 Task: Open a blank sheet, save the file as Appleloge.doc Insert a picture of 'Apple logo'with name   Apple logo.png  Change shape height to 4.5 select the picture, apply border and shading with setting 3-D, style Three thick line, color Dark Blue and width 6 pt
Action: Key pressed ctrl+N
Screenshot: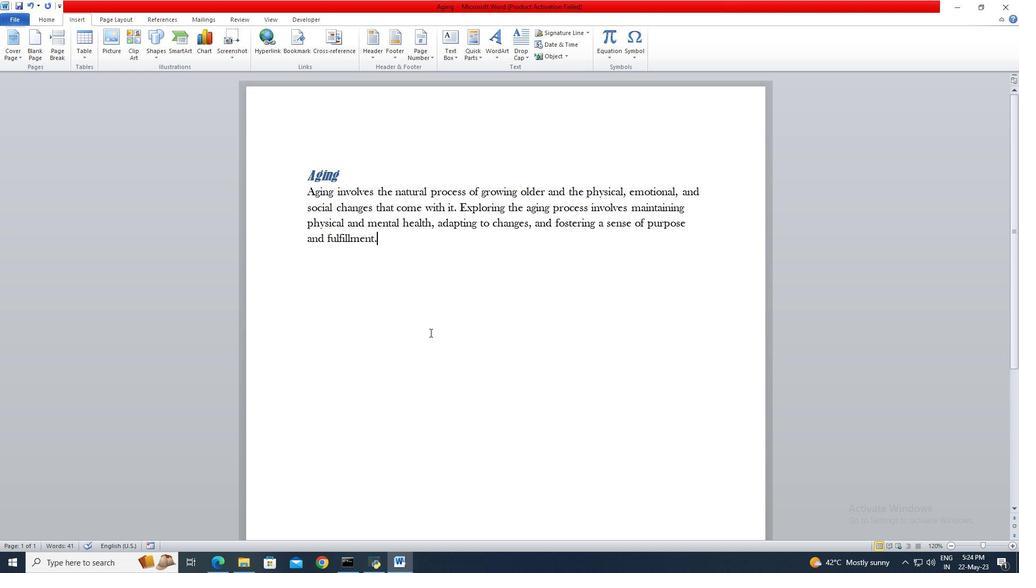 
Action: Mouse moved to (27, 19)
Screenshot: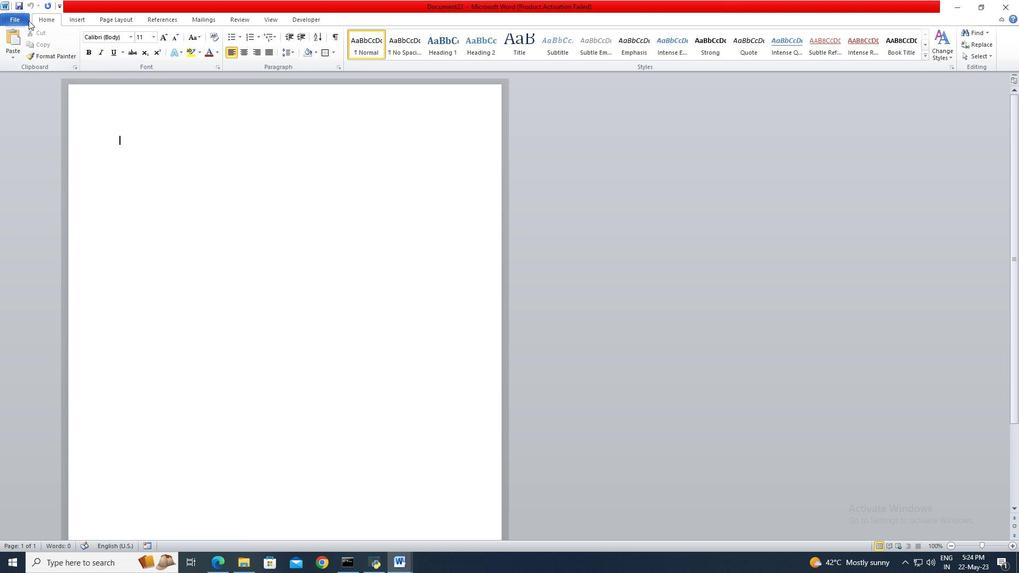 
Action: Mouse pressed left at (27, 19)
Screenshot: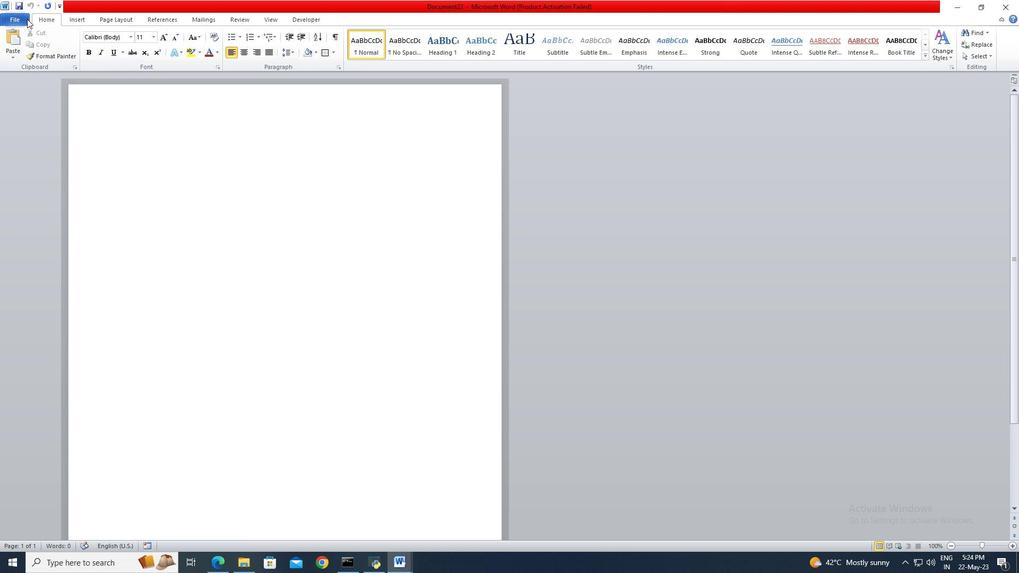 
Action: Mouse moved to (30, 50)
Screenshot: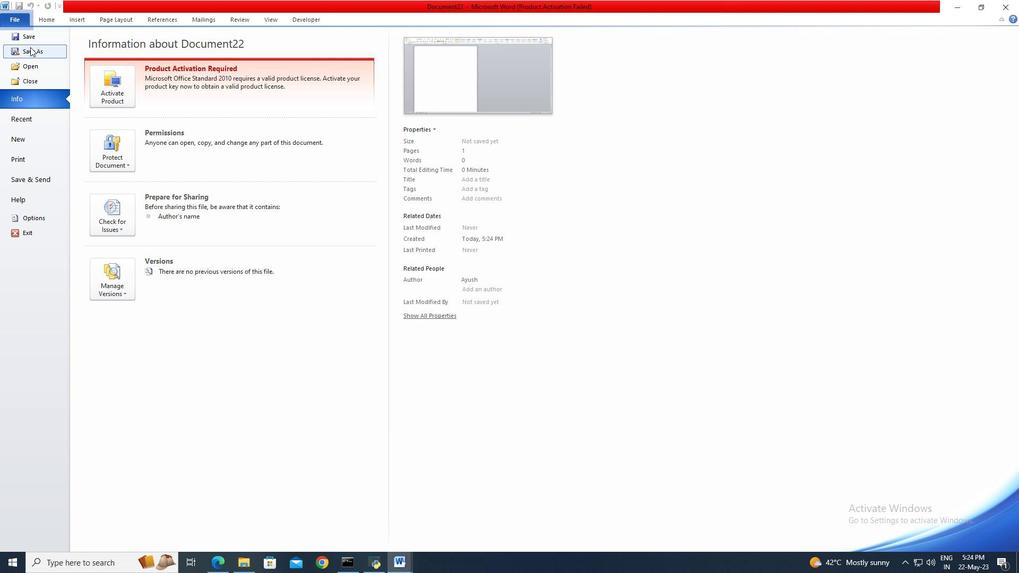 
Action: Mouse pressed left at (30, 50)
Screenshot: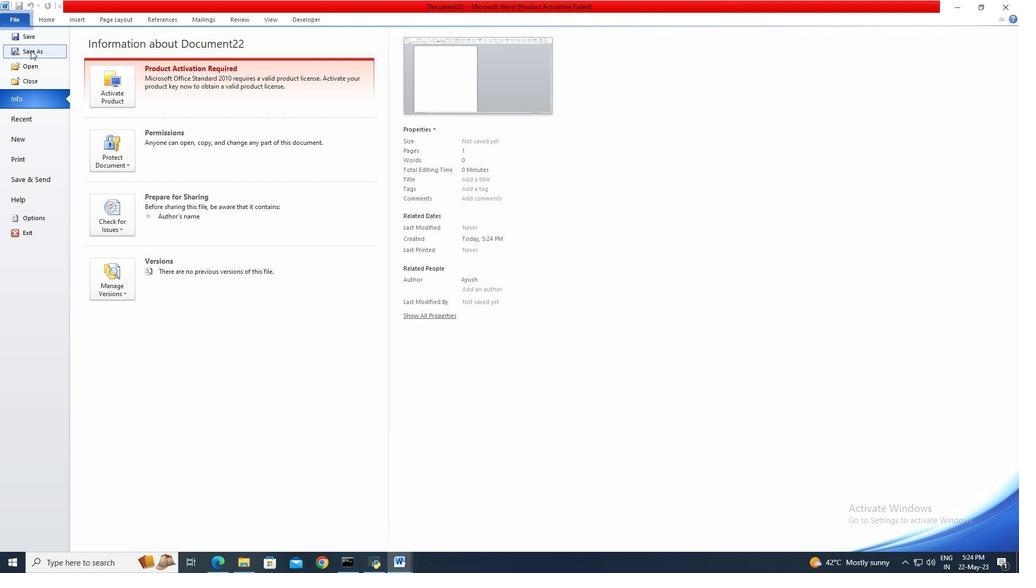 
Action: Key pressed <Key.shift_r>Appleloge
Screenshot: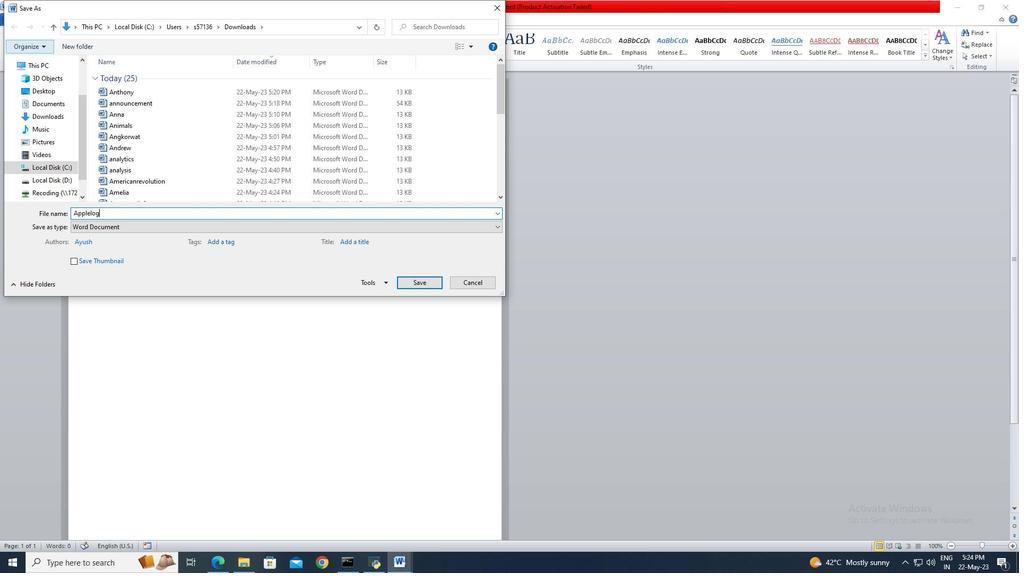 
Action: Mouse moved to (411, 288)
Screenshot: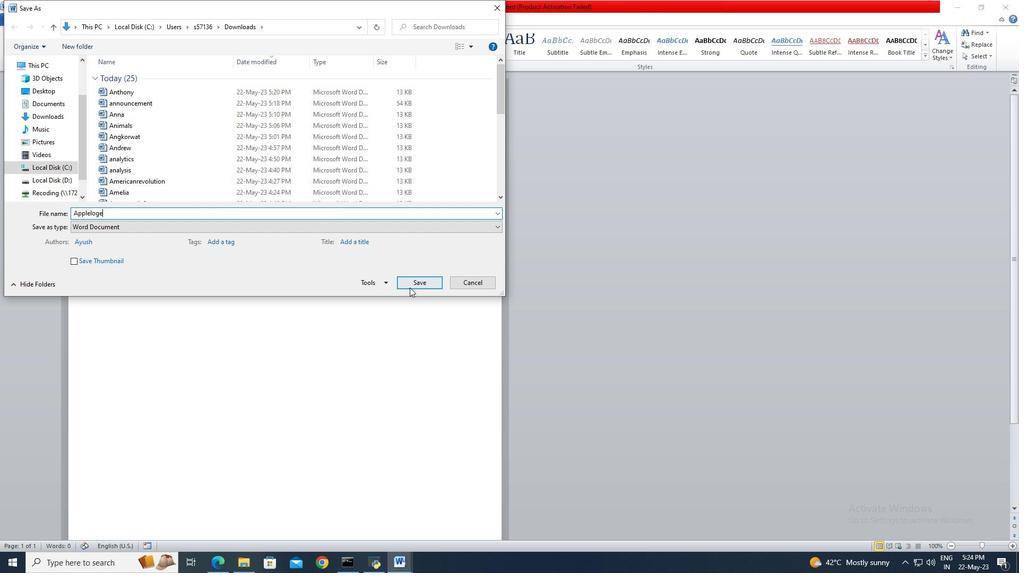 
Action: Mouse pressed left at (411, 288)
Screenshot: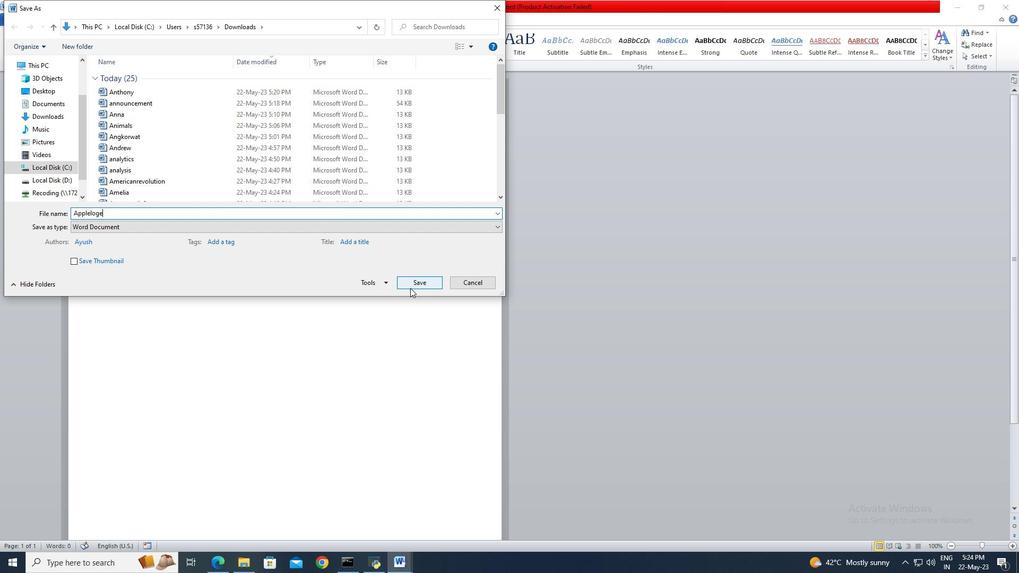 
Action: Mouse moved to (84, 22)
Screenshot: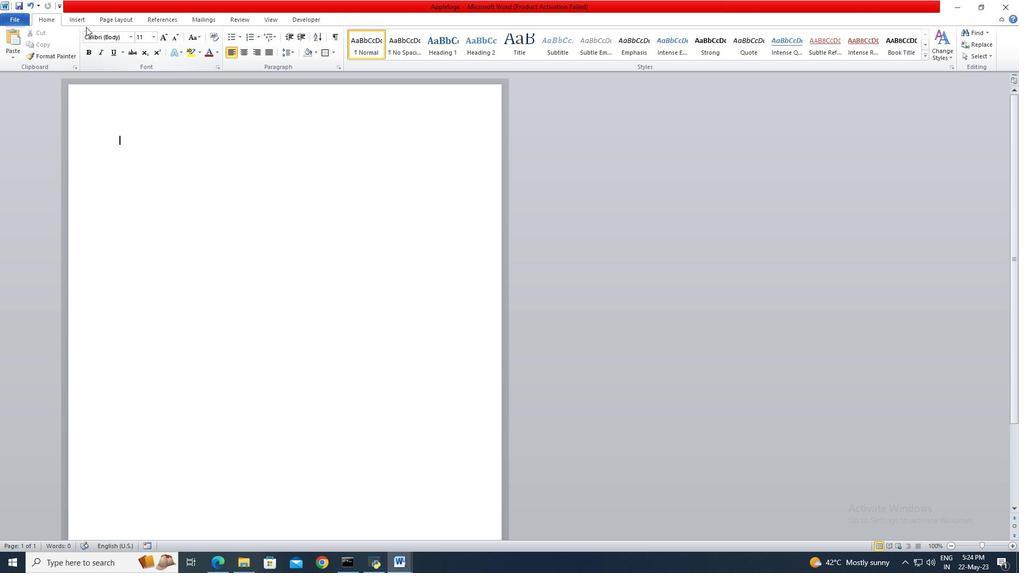
Action: Mouse pressed left at (84, 22)
Screenshot: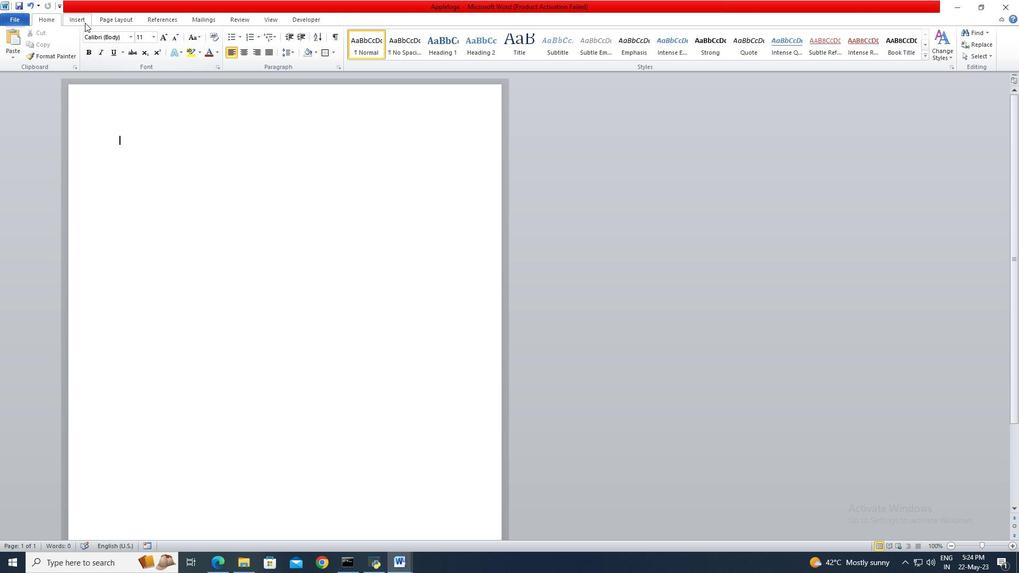 
Action: Mouse moved to (117, 50)
Screenshot: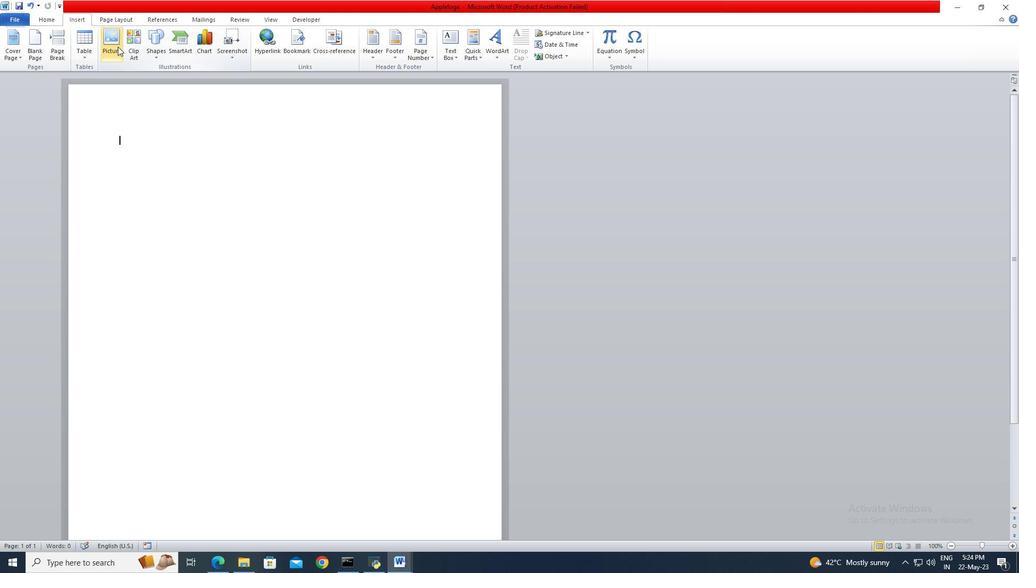 
Action: Mouse pressed left at (117, 50)
Screenshot: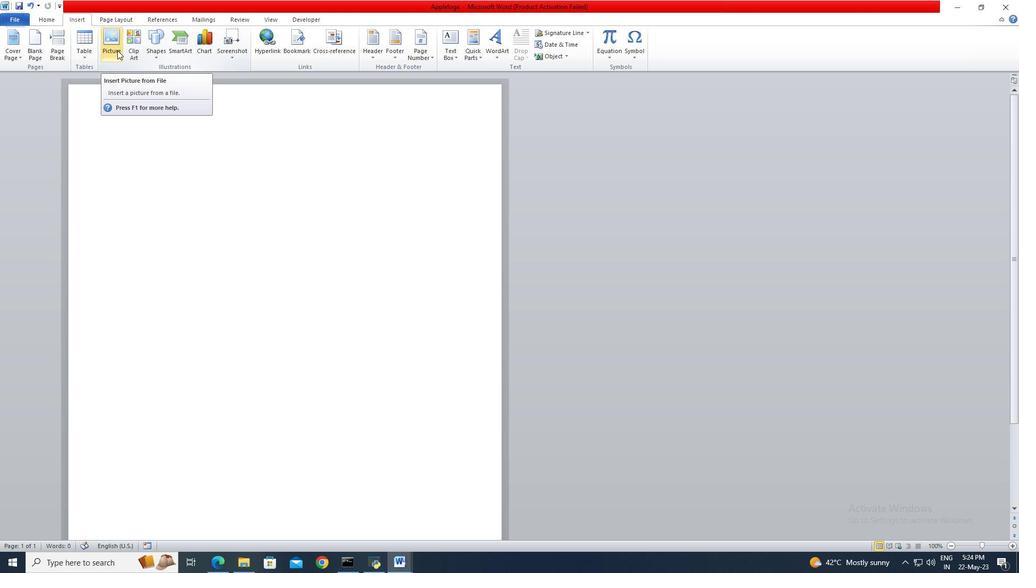 
Action: Mouse moved to (120, 90)
Screenshot: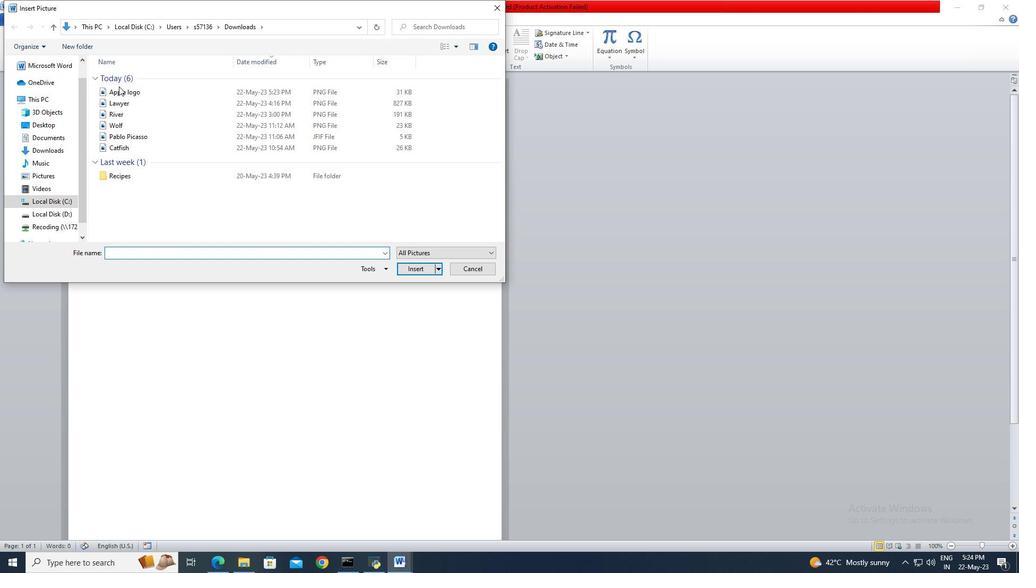 
Action: Mouse pressed left at (120, 90)
Screenshot: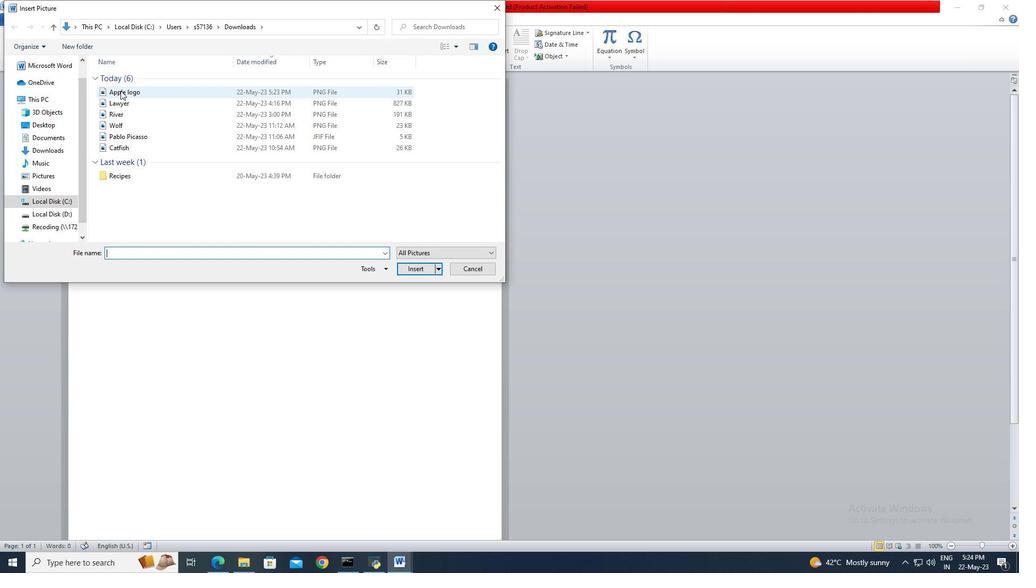 
Action: Mouse moved to (414, 274)
Screenshot: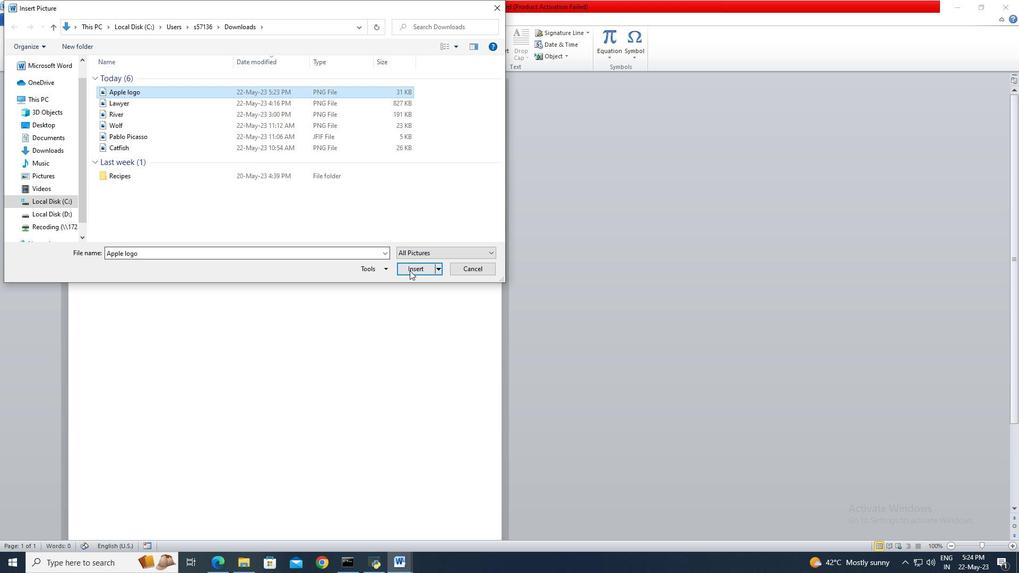 
Action: Mouse pressed left at (414, 274)
Screenshot: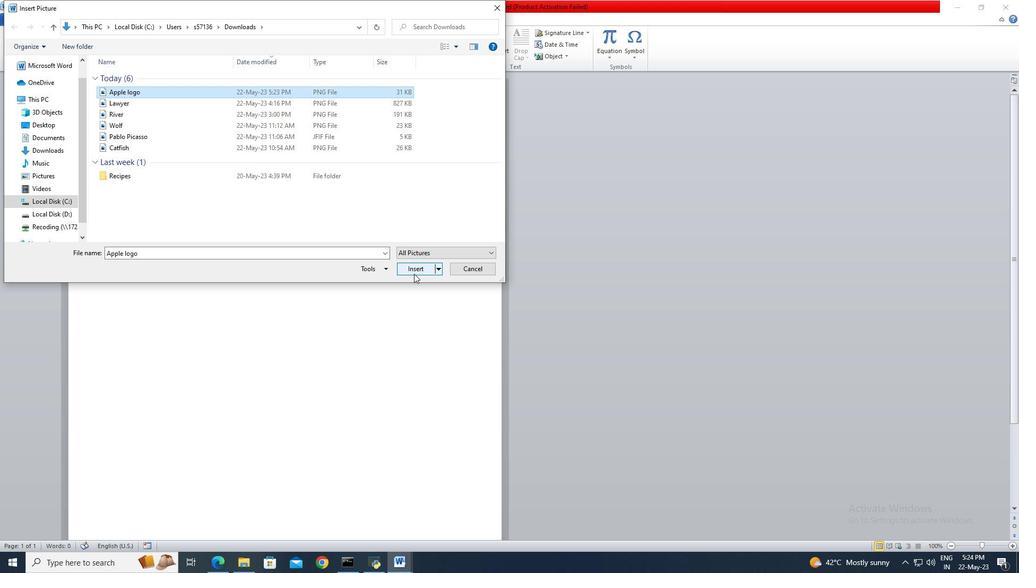
Action: Mouse moved to (990, 37)
Screenshot: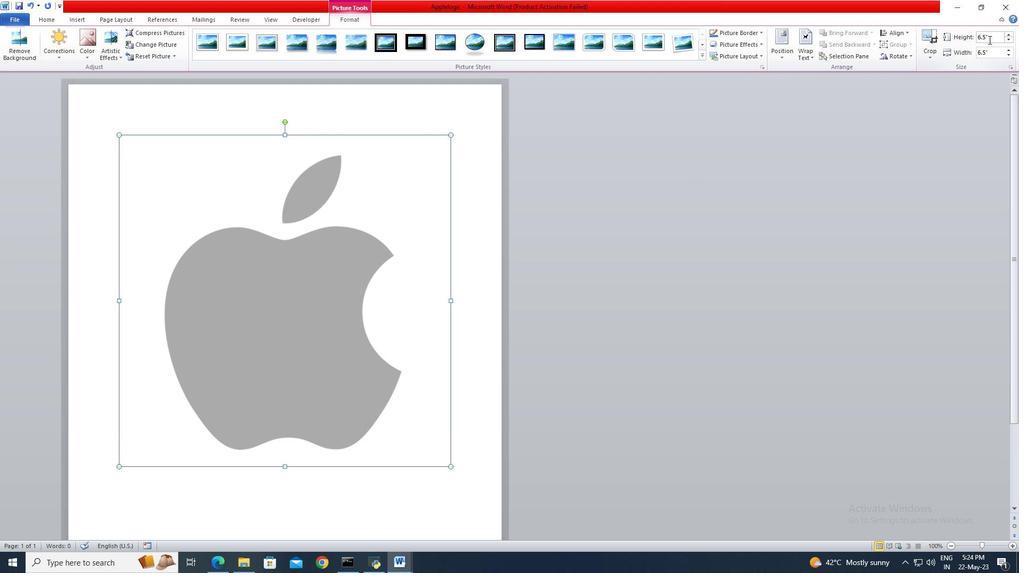
Action: Mouse pressed left at (990, 37)
Screenshot: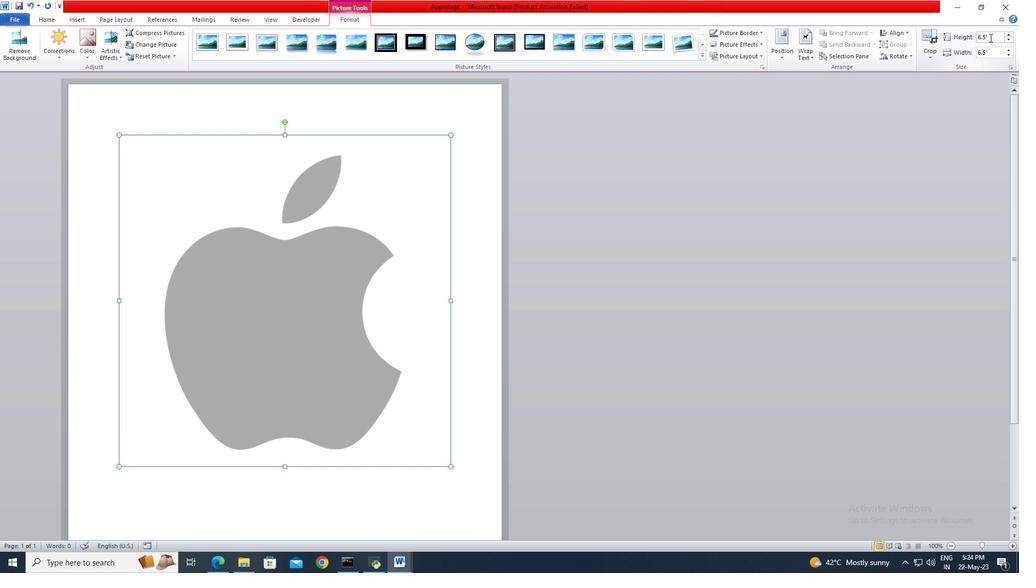 
Action: Key pressed 4.5<Key.enter>
Screenshot: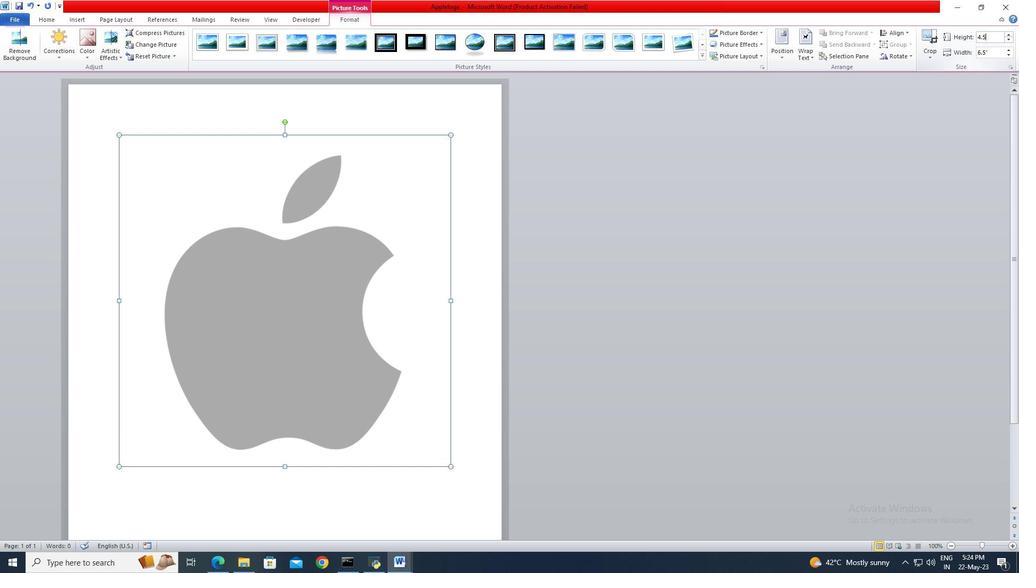 
Action: Mouse moved to (294, 179)
Screenshot: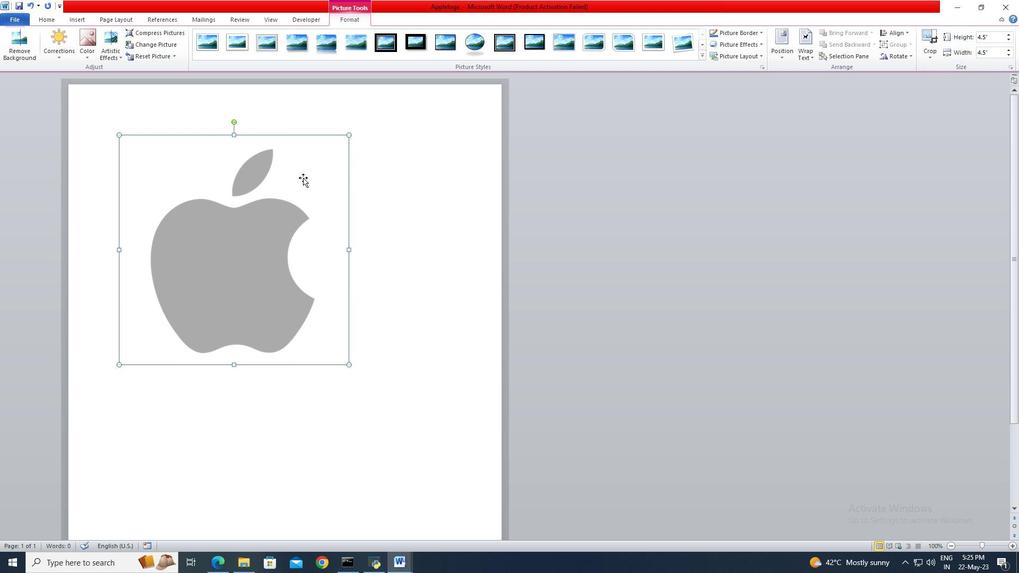 
Action: Mouse pressed left at (294, 179)
Screenshot: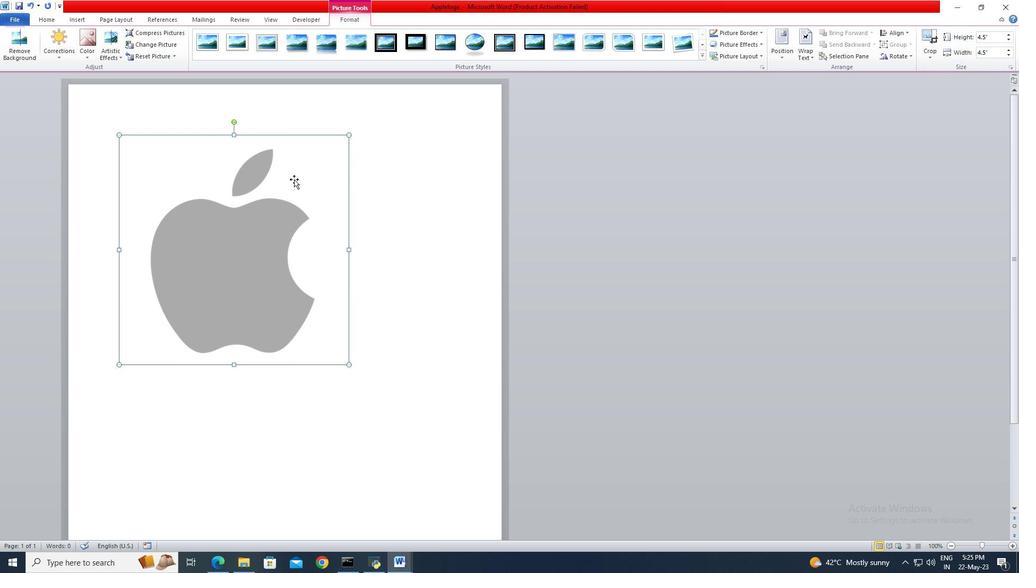 
Action: Mouse moved to (54, 22)
Screenshot: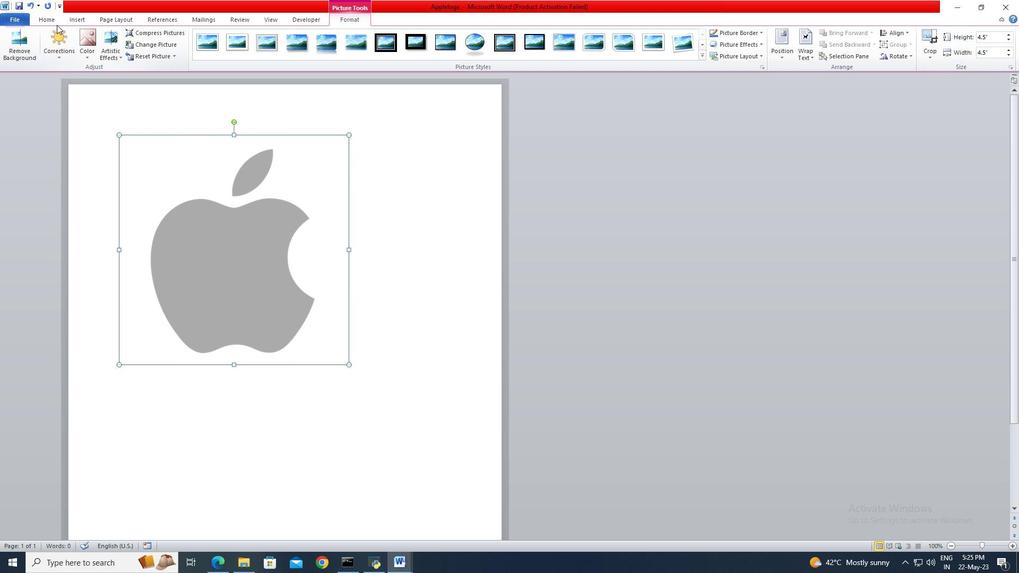
Action: Mouse pressed left at (54, 22)
Screenshot: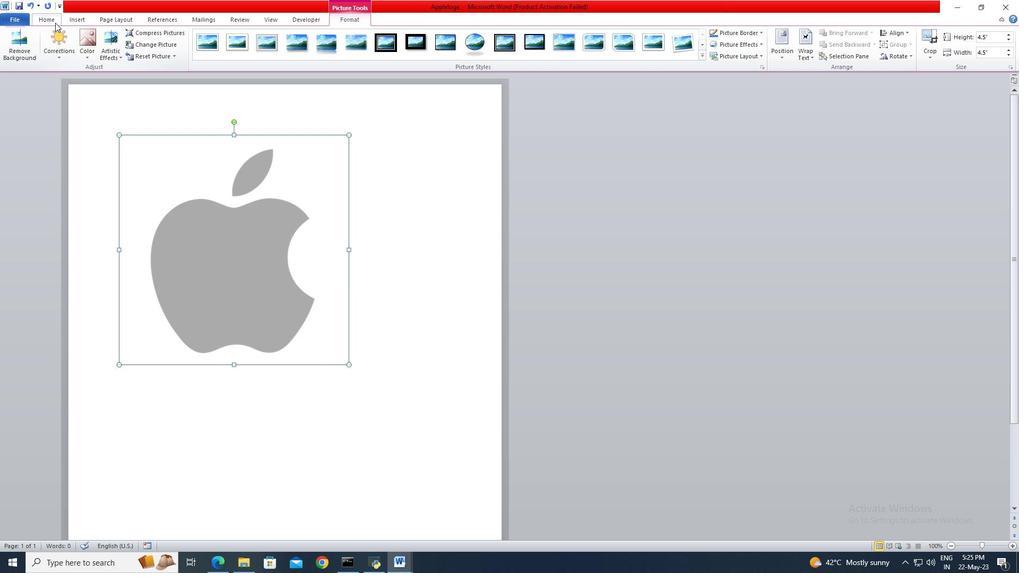
Action: Mouse moved to (333, 51)
Screenshot: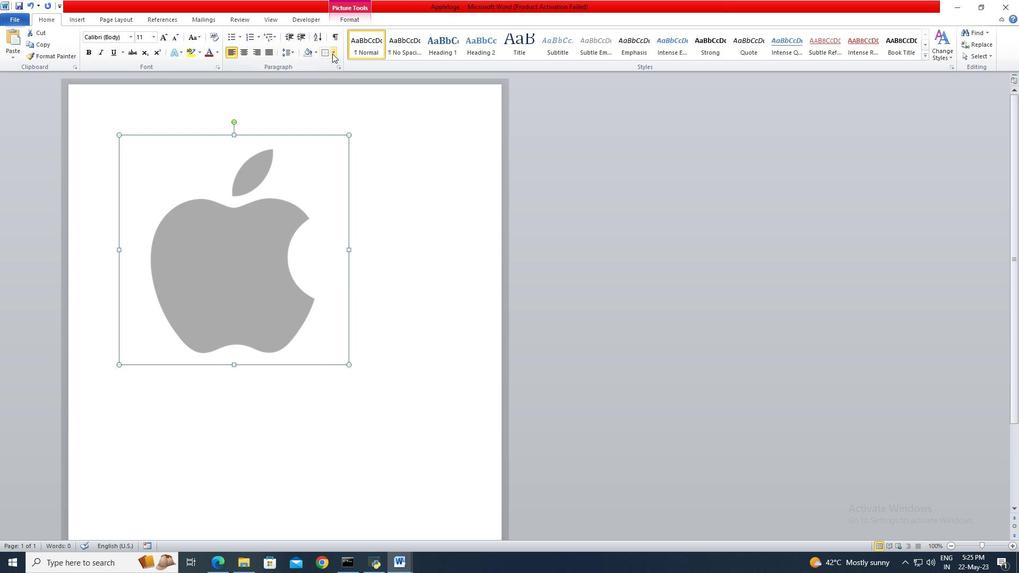
Action: Mouse pressed left at (333, 51)
Screenshot: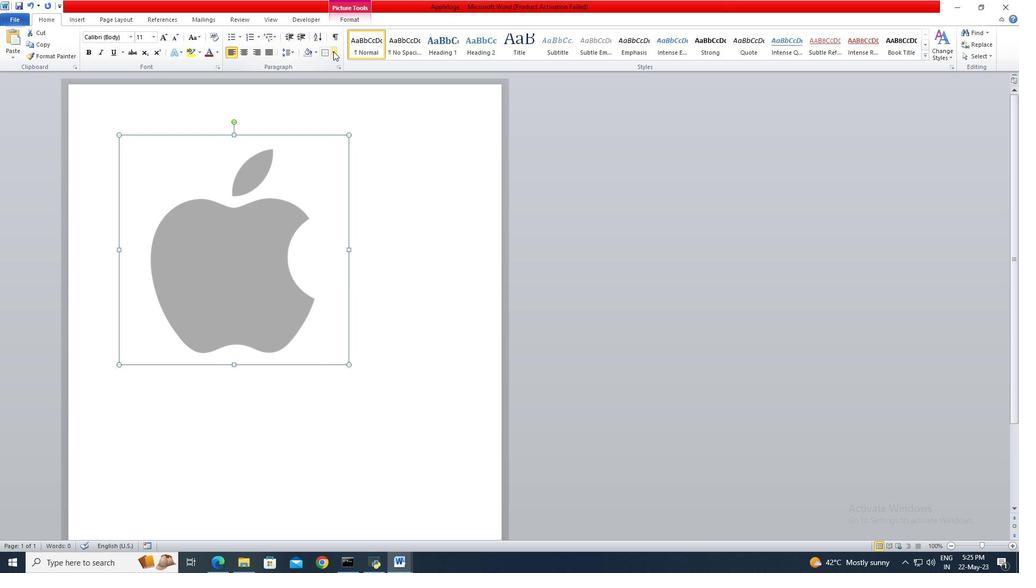 
Action: Mouse moved to (360, 243)
Screenshot: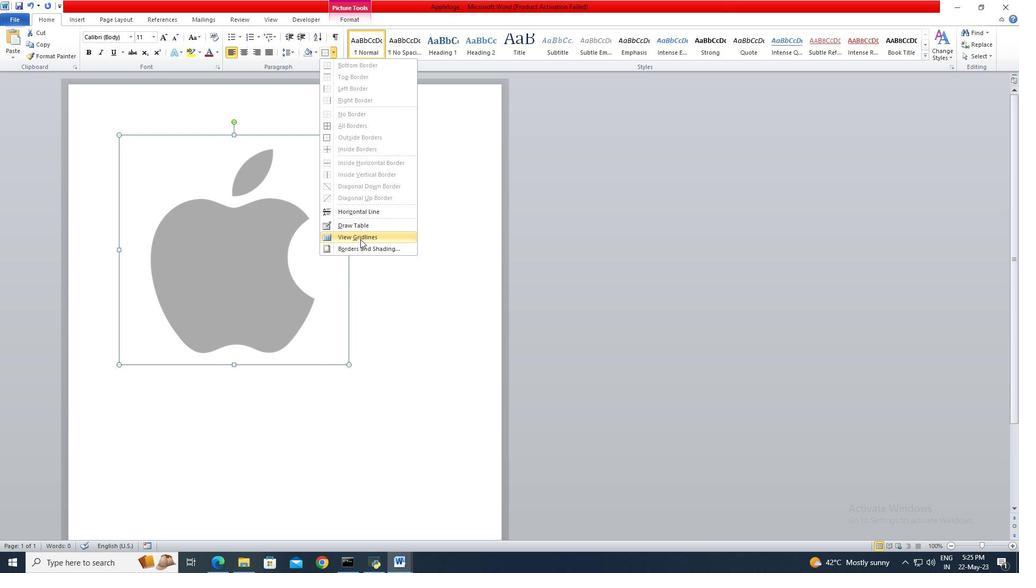 
Action: Mouse pressed left at (360, 243)
Screenshot: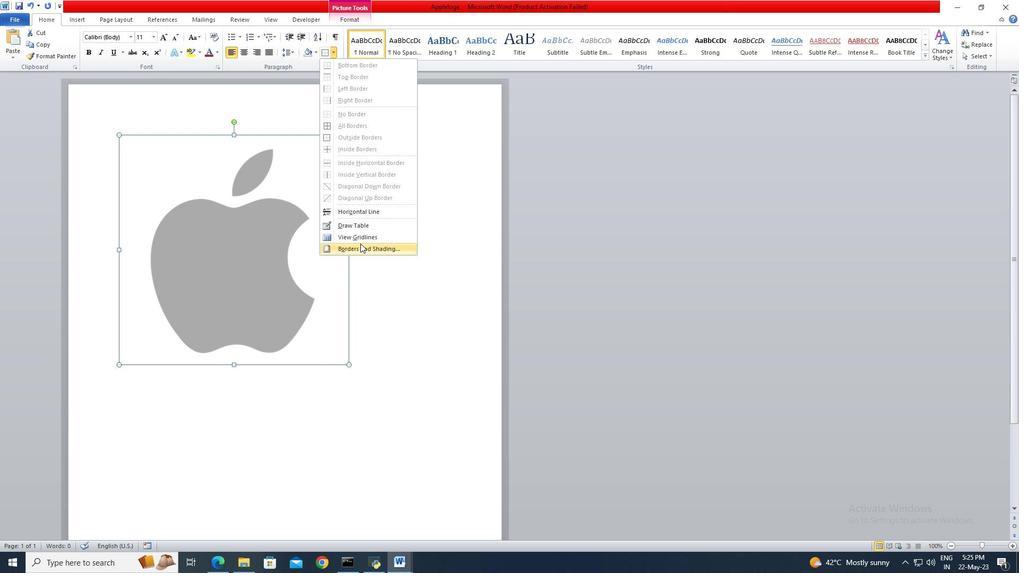 
Action: Mouse moved to (386, 286)
Screenshot: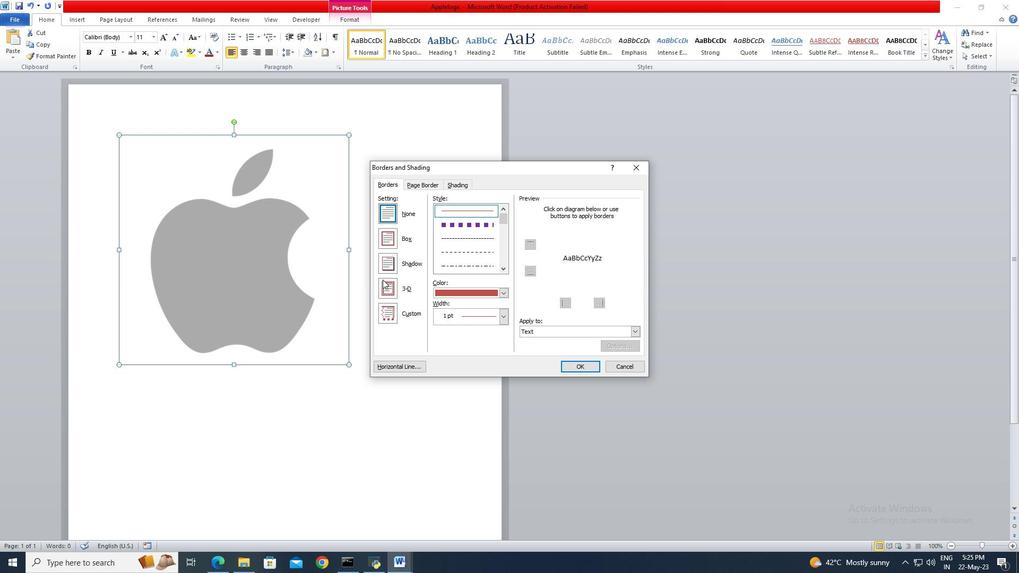 
Action: Mouse pressed left at (386, 286)
Screenshot: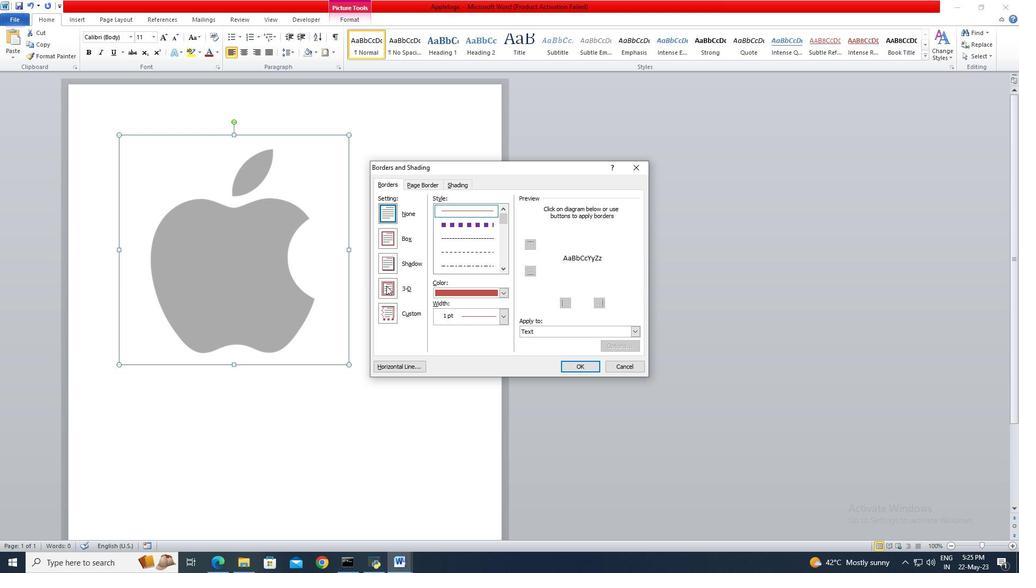 
Action: Mouse moved to (502, 269)
Screenshot: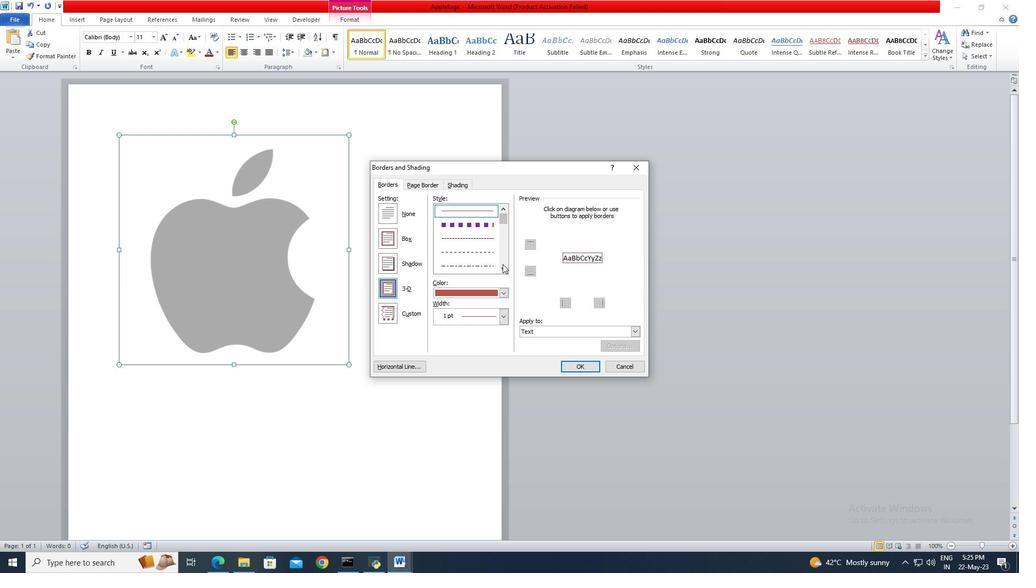 
Action: Mouse pressed left at (502, 269)
Screenshot: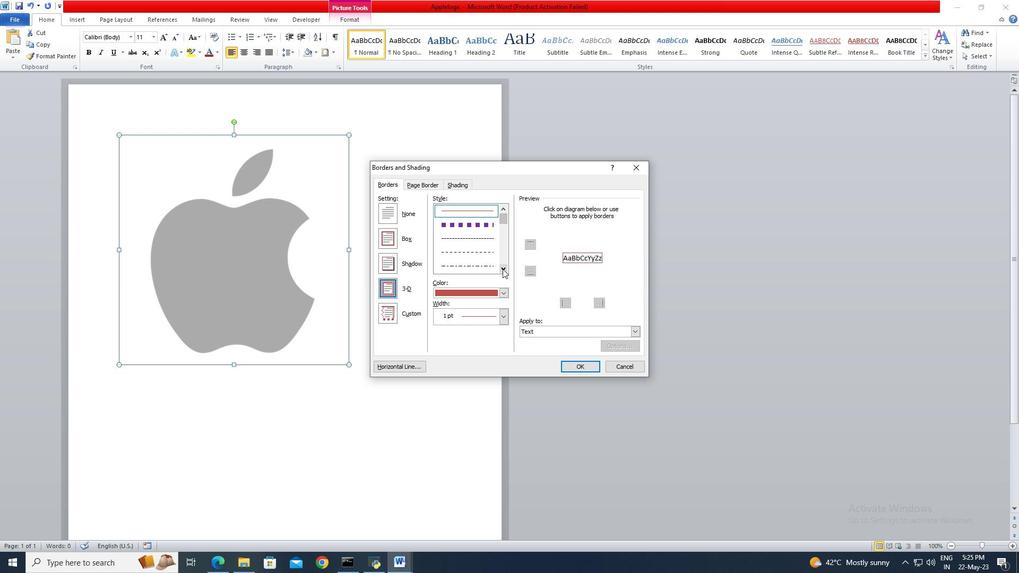 
Action: Mouse pressed left at (502, 269)
Screenshot: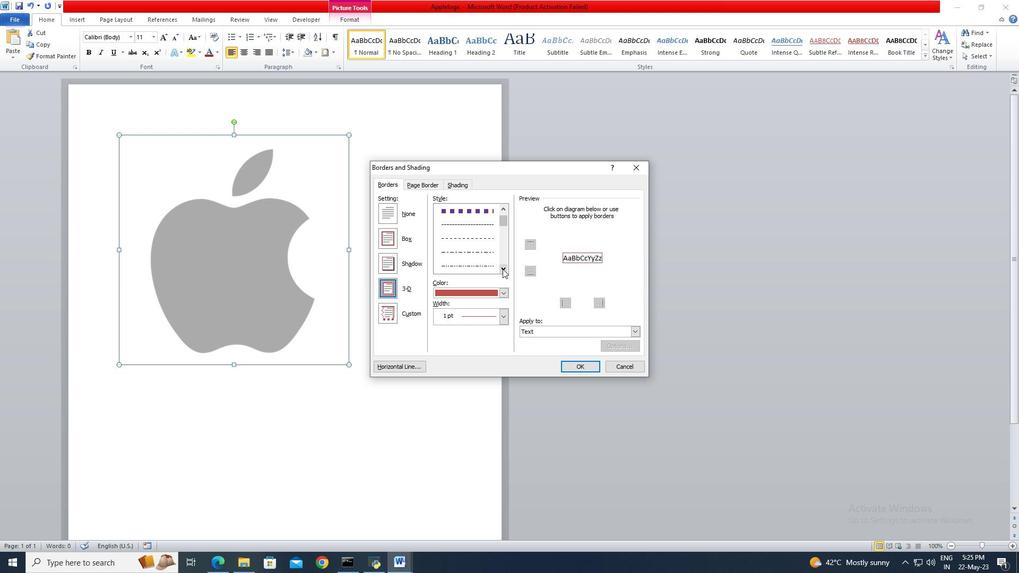 
Action: Mouse pressed left at (502, 269)
Screenshot: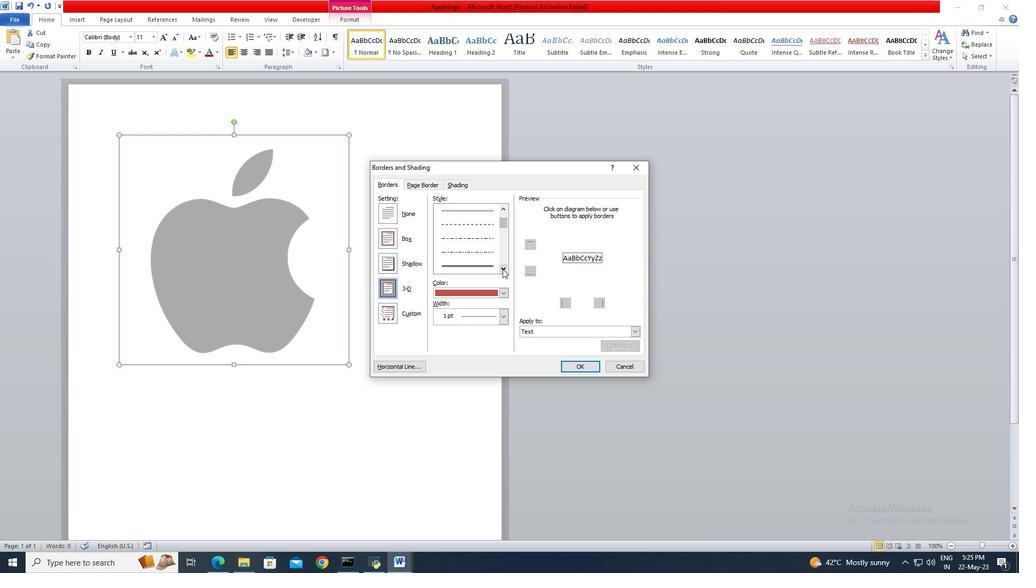 
Action: Mouse pressed left at (502, 269)
Screenshot: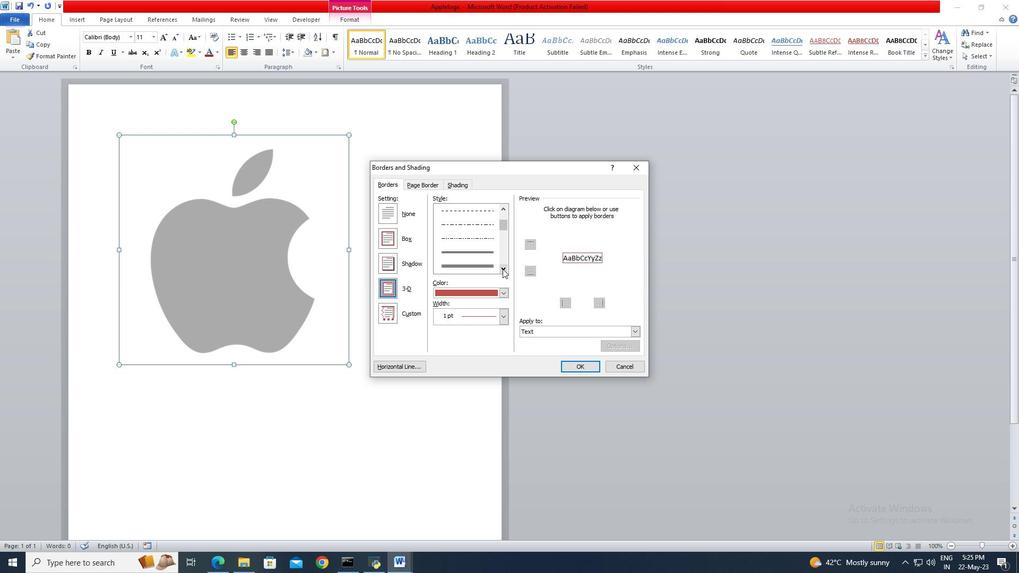 
Action: Mouse pressed left at (502, 269)
Screenshot: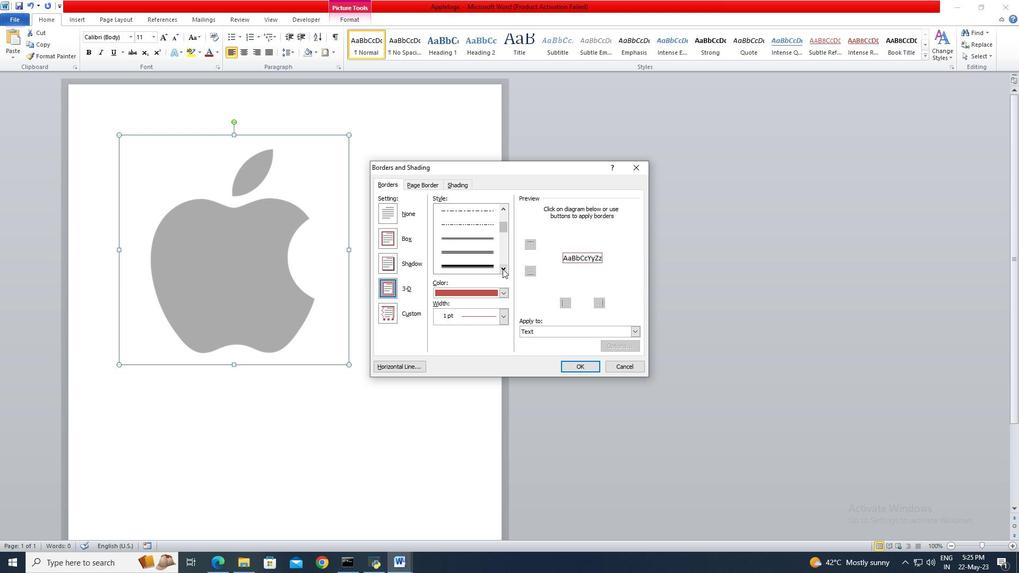 
Action: Mouse pressed left at (502, 269)
Screenshot: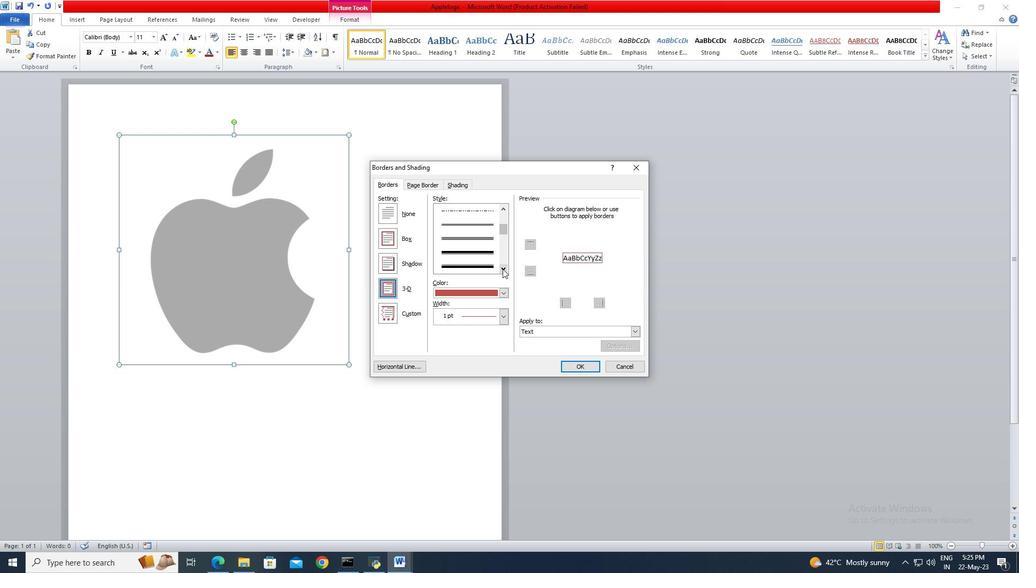 
Action: Mouse pressed left at (502, 269)
Screenshot: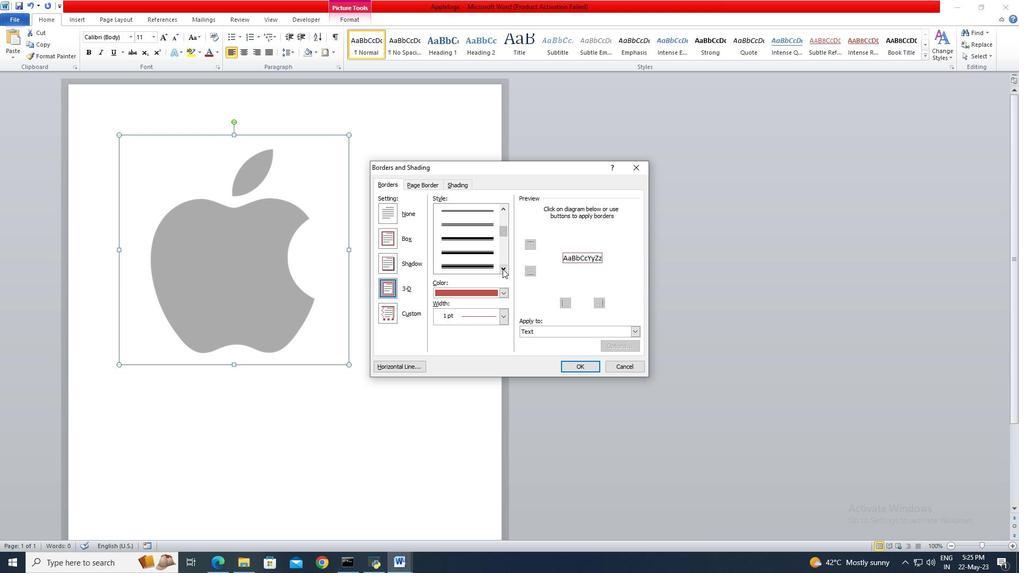 
Action: Mouse pressed left at (502, 269)
Screenshot: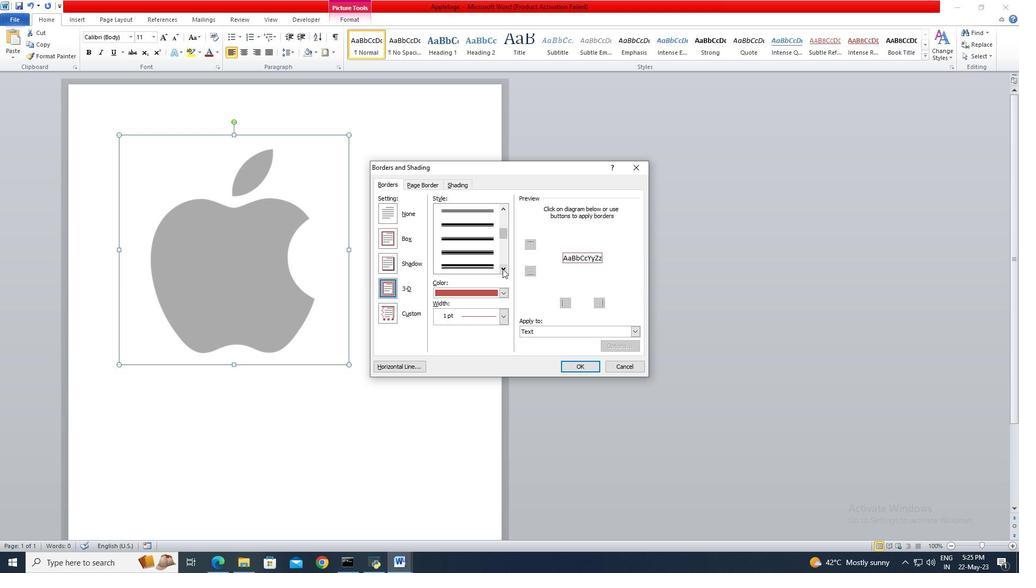 
Action: Mouse pressed left at (502, 269)
Screenshot: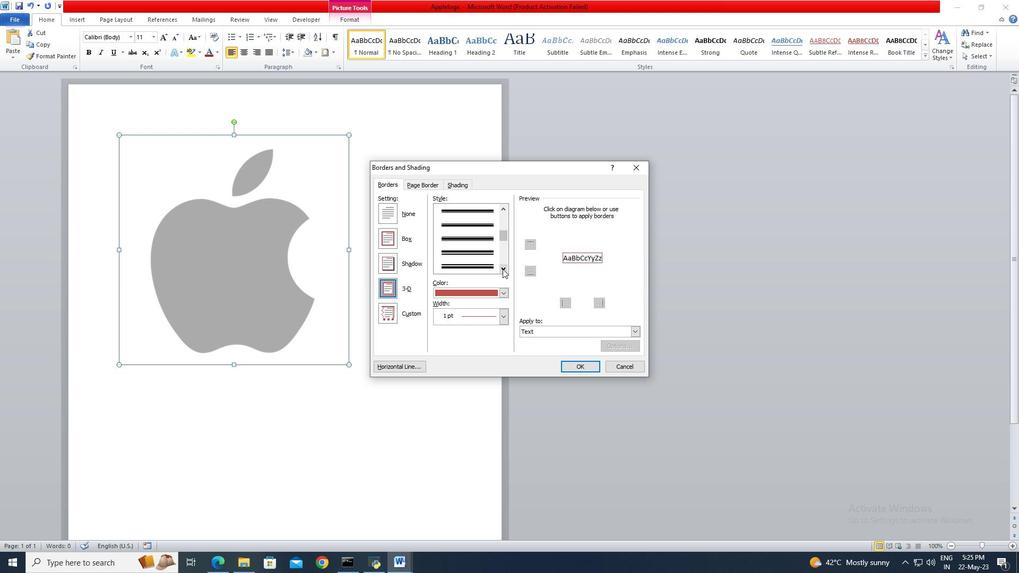 
Action: Mouse pressed left at (502, 269)
Screenshot: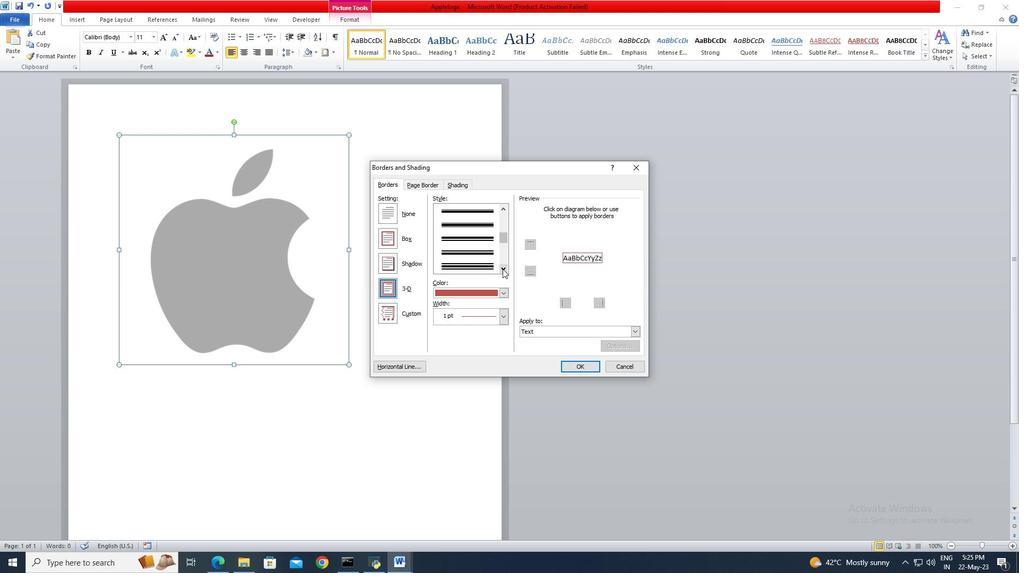 
Action: Mouse moved to (479, 252)
Screenshot: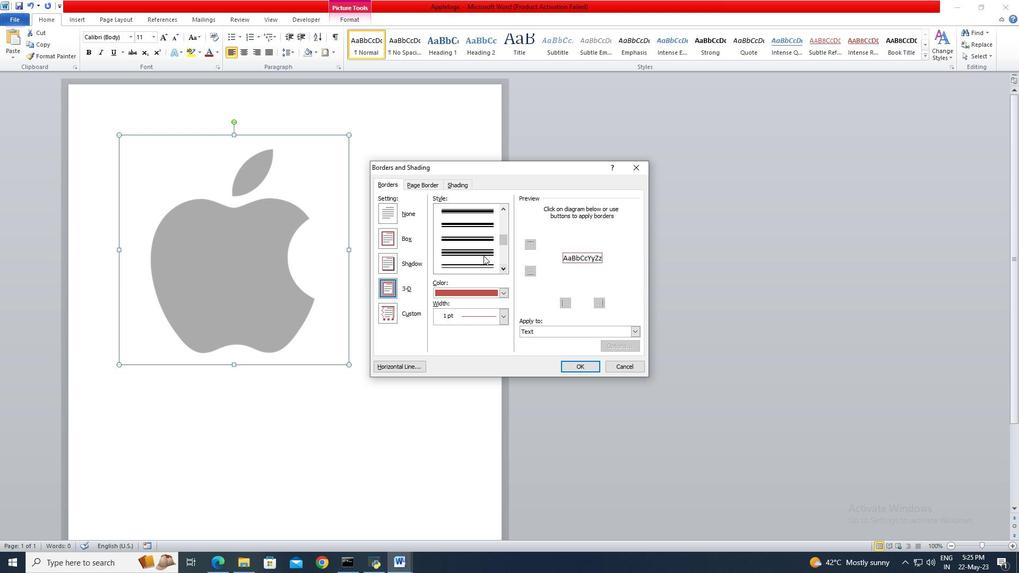 
Action: Mouse pressed left at (479, 252)
Screenshot: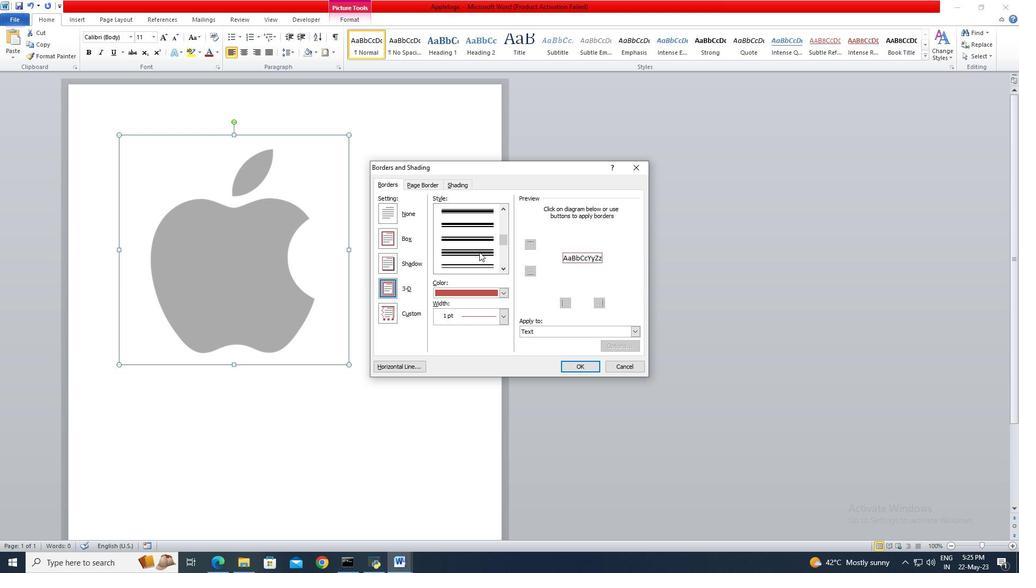 
Action: Mouse moved to (505, 292)
Screenshot: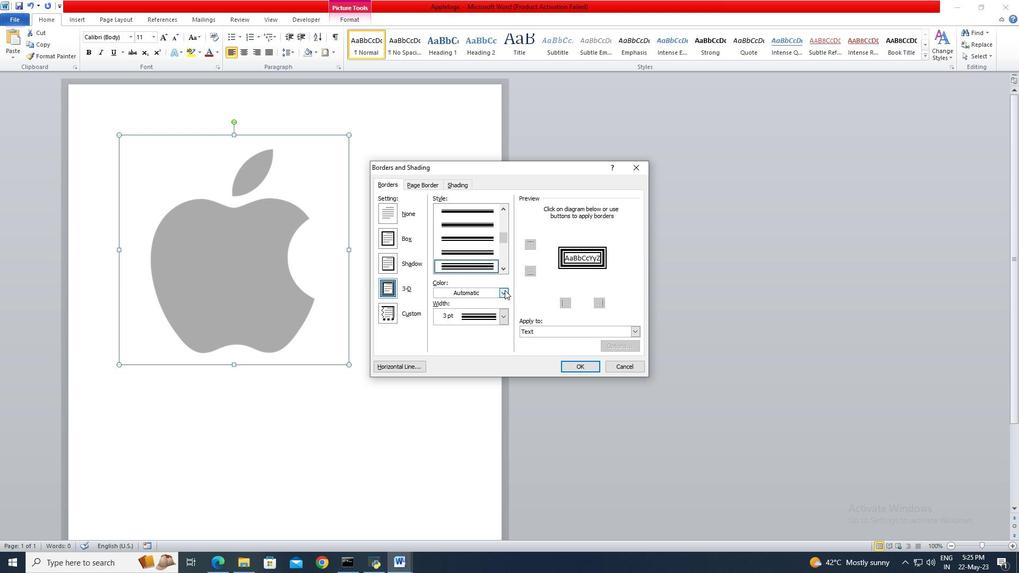 
Action: Mouse pressed left at (505, 292)
Screenshot: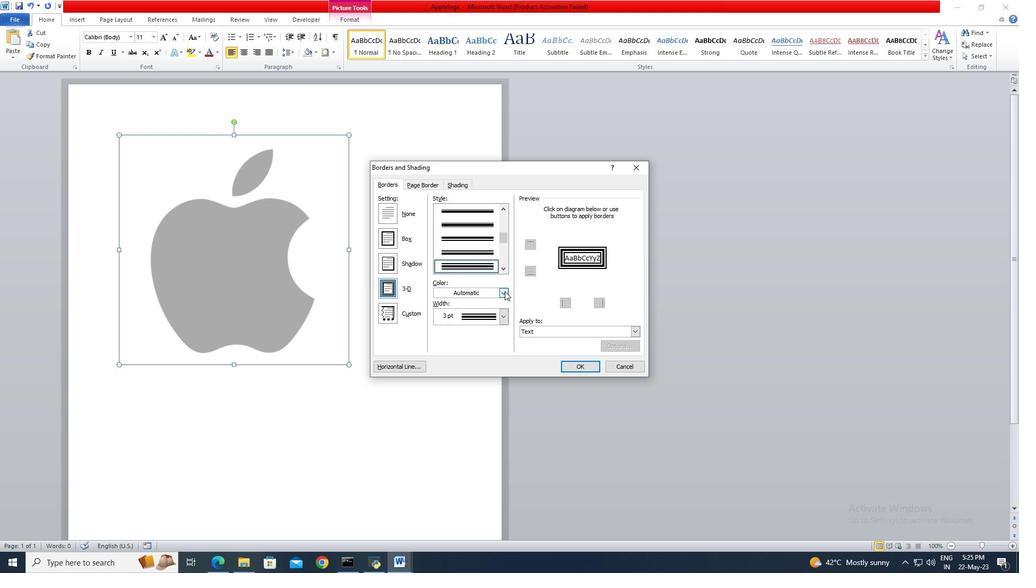 
Action: Mouse moved to (467, 353)
Screenshot: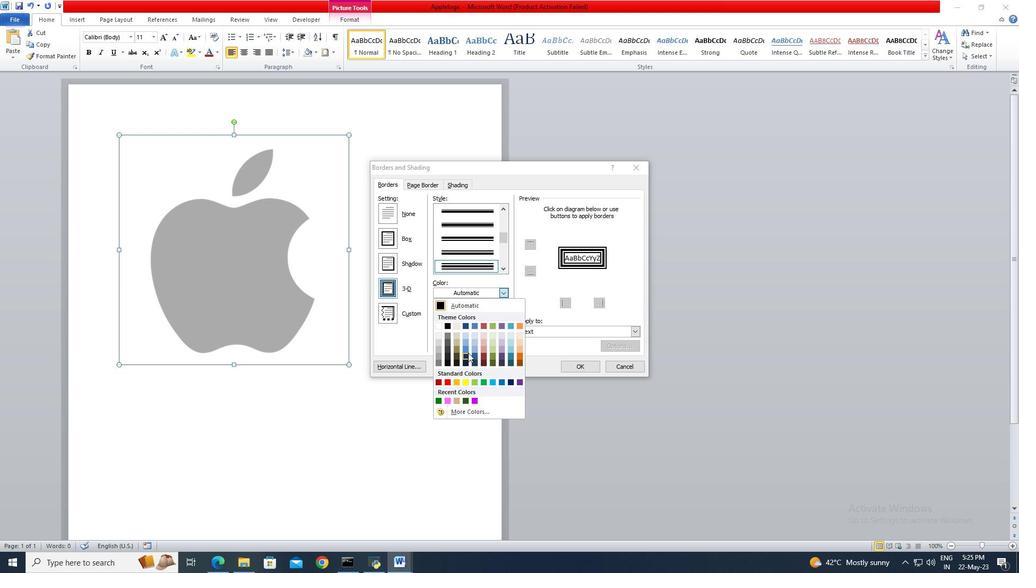 
Action: Mouse pressed left at (467, 353)
Screenshot: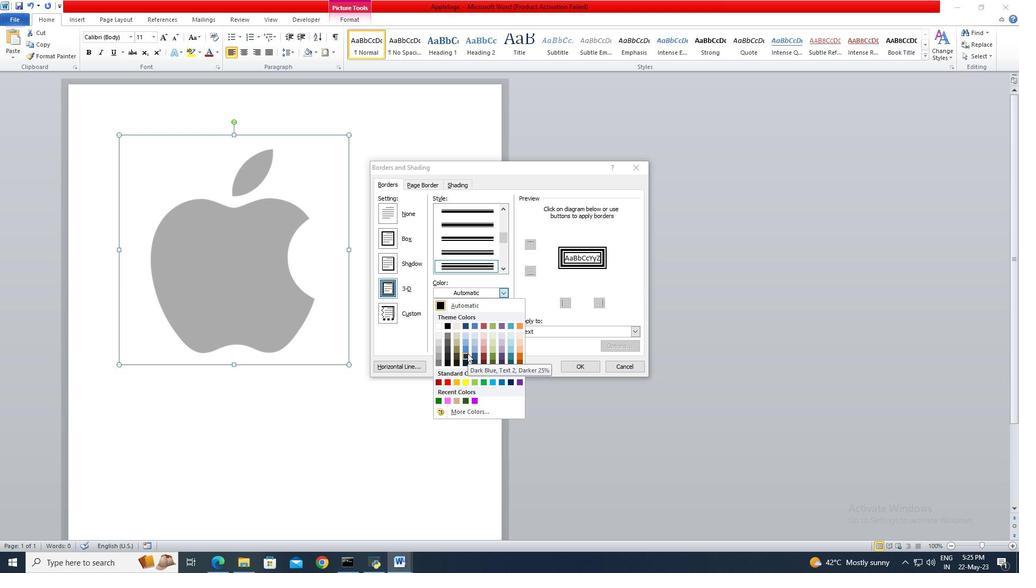 
Action: Mouse moved to (501, 317)
Screenshot: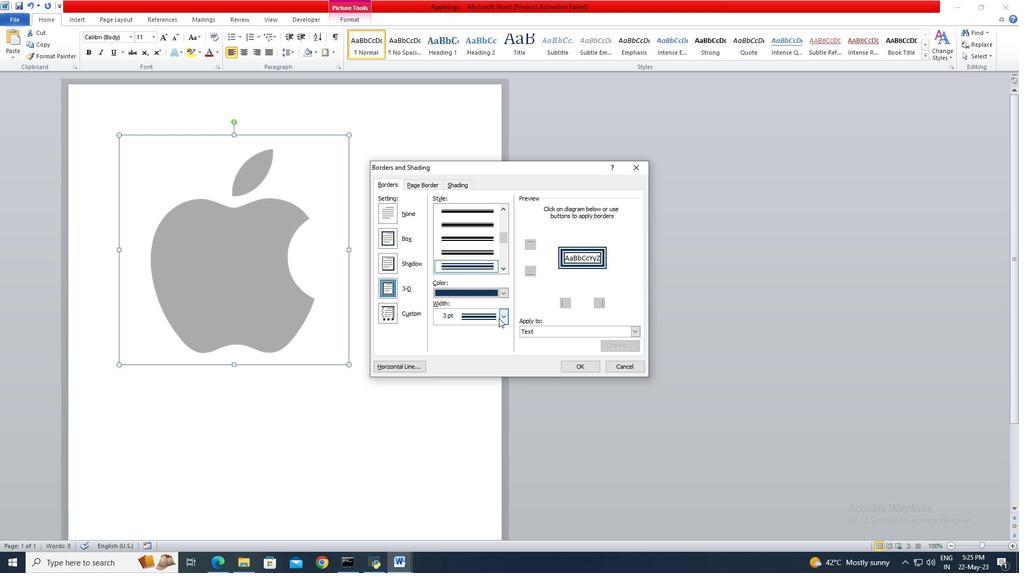 
Action: Mouse pressed left at (501, 317)
Screenshot: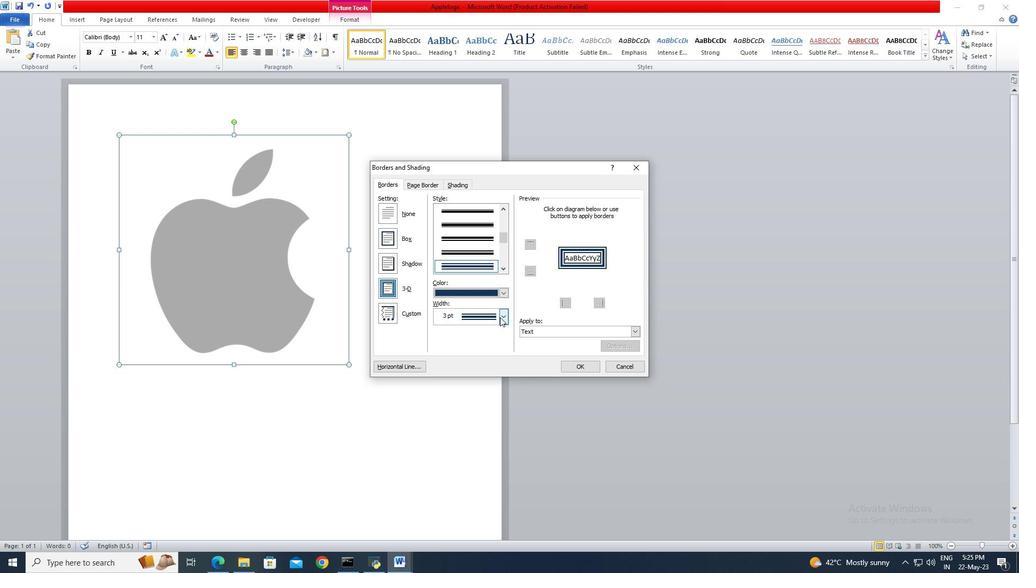 
Action: Mouse moved to (485, 408)
Screenshot: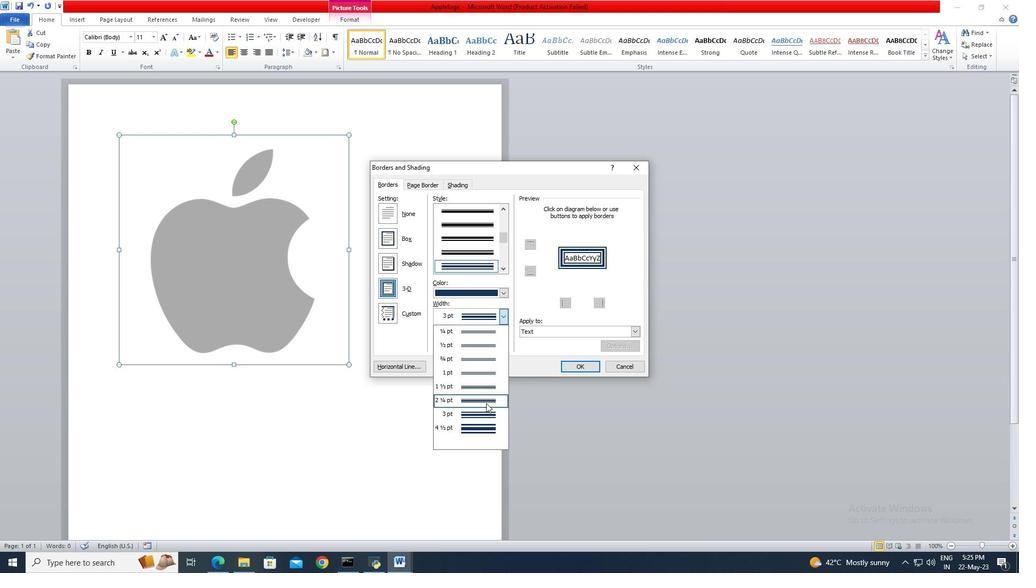 
Action: Mouse scrolled (485, 407) with delta (0, 0)
Screenshot: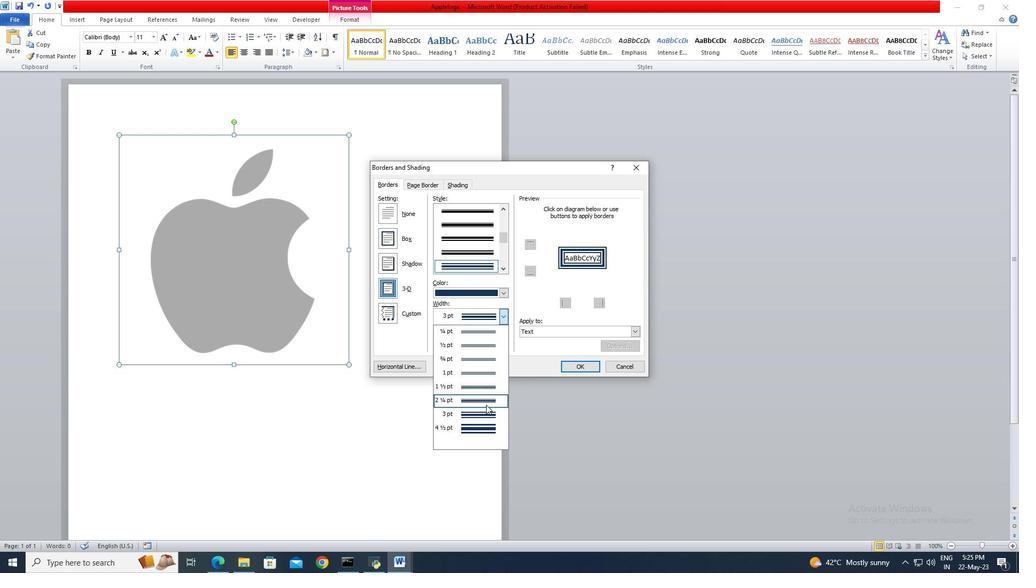 
Action: Mouse moved to (485, 409)
Screenshot: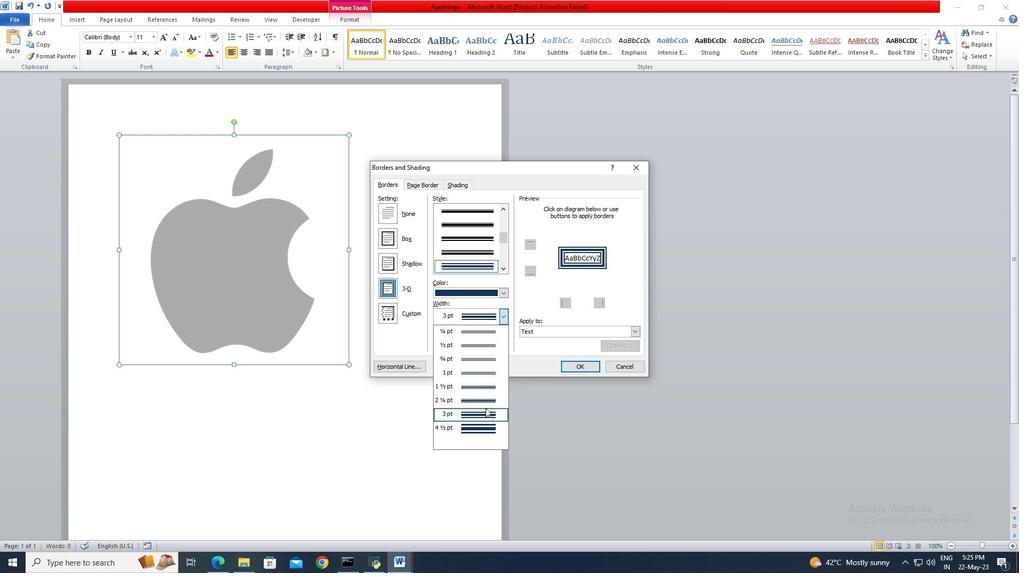 
Action: Mouse scrolled (485, 408) with delta (0, 0)
Screenshot: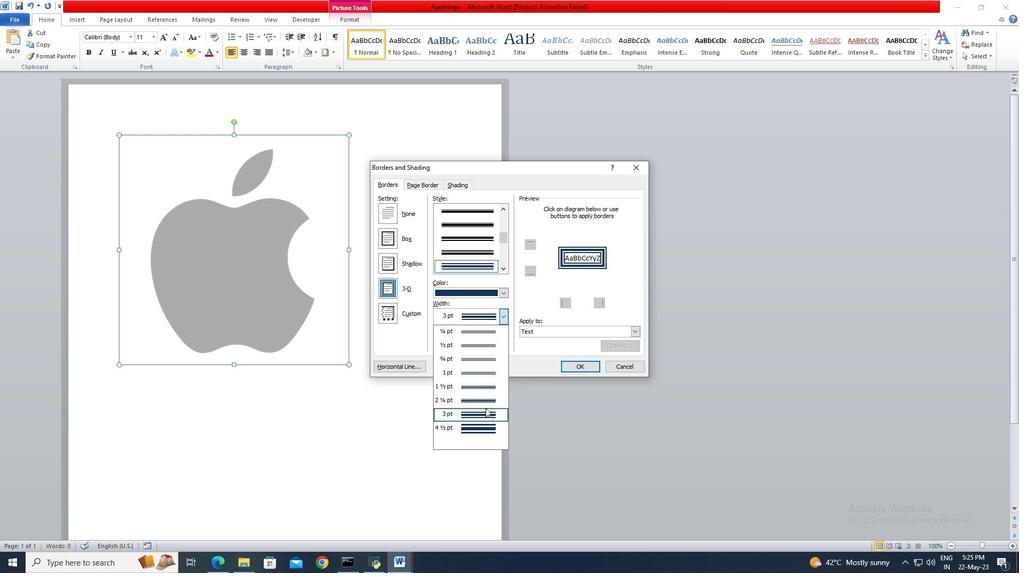 
Action: Mouse scrolled (485, 408) with delta (0, 0)
Screenshot: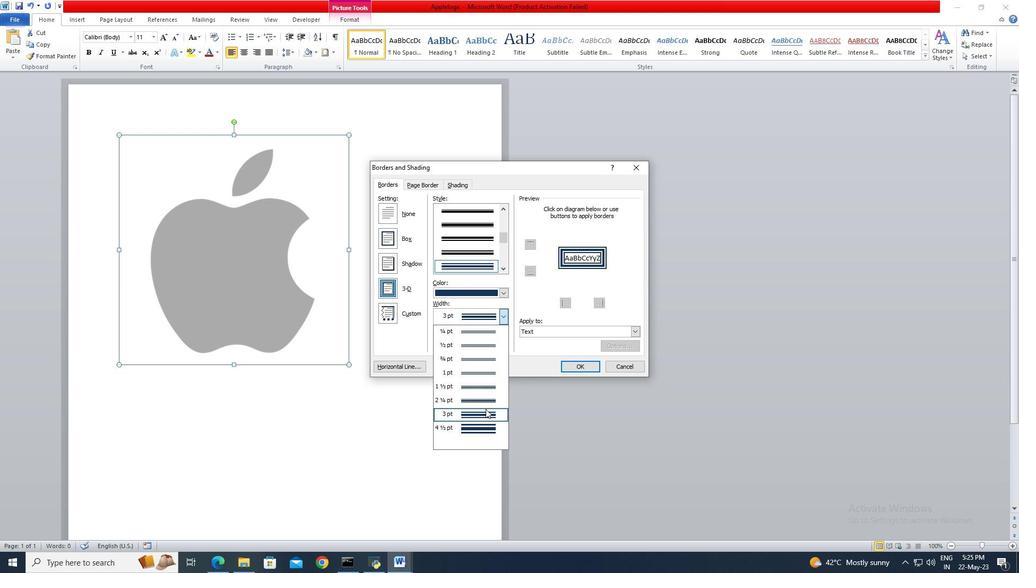 
Action: Mouse moved to (485, 409)
Screenshot: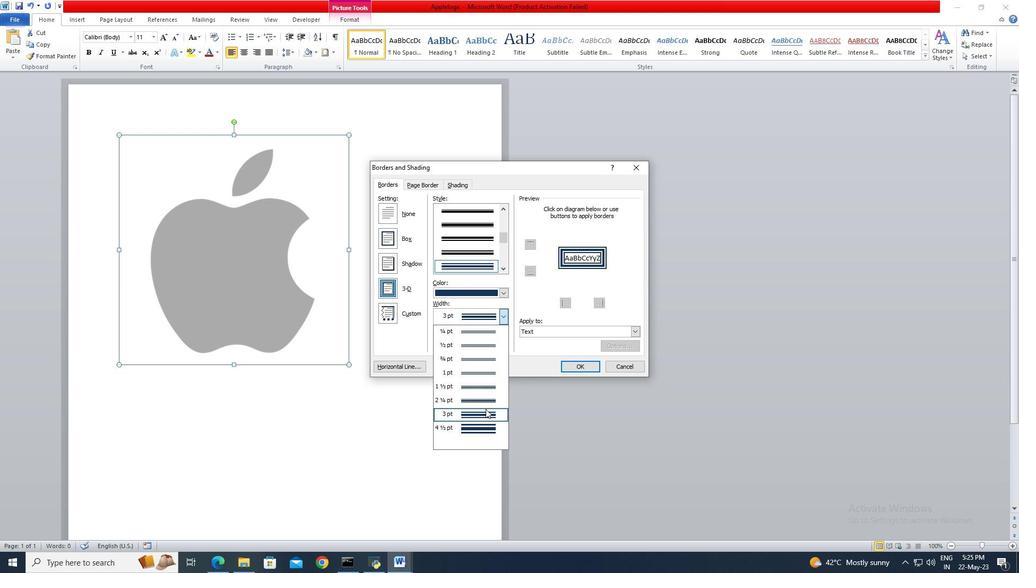 
Action: Mouse scrolled (485, 409) with delta (0, 0)
Screenshot: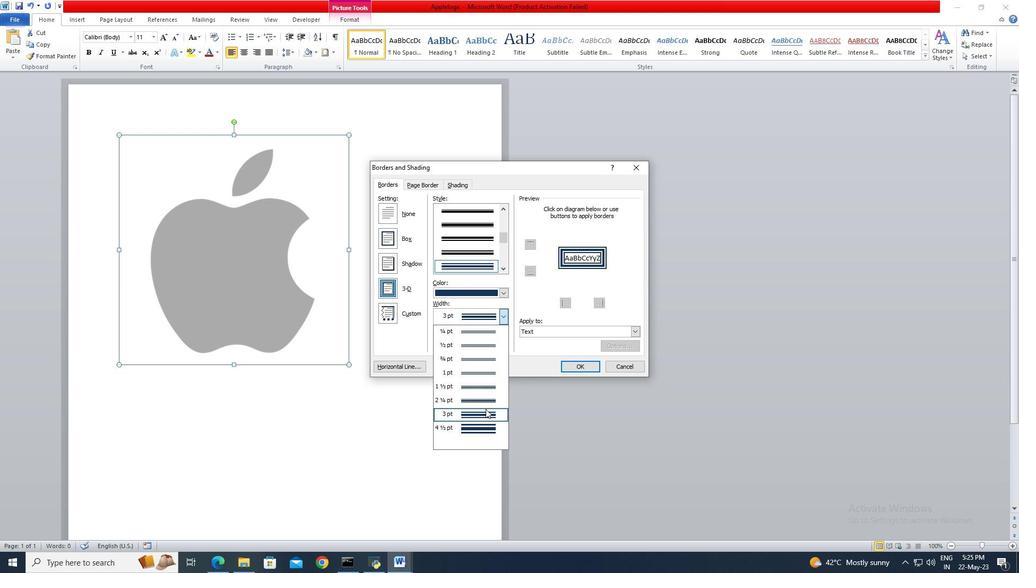 
Action: Mouse moved to (484, 433)
Screenshot: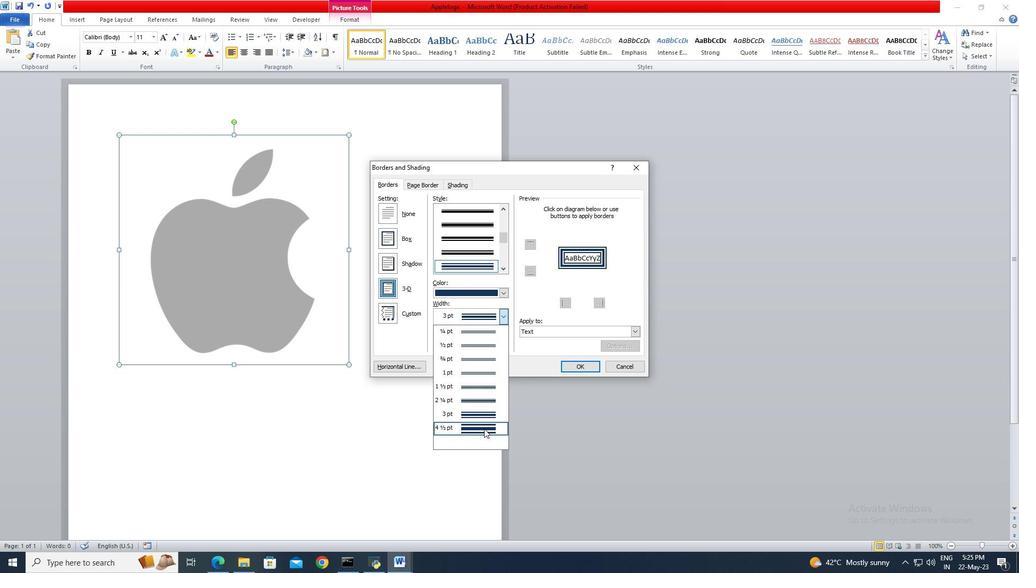 
Action: Mouse scrolled (484, 433) with delta (0, 0)
Screenshot: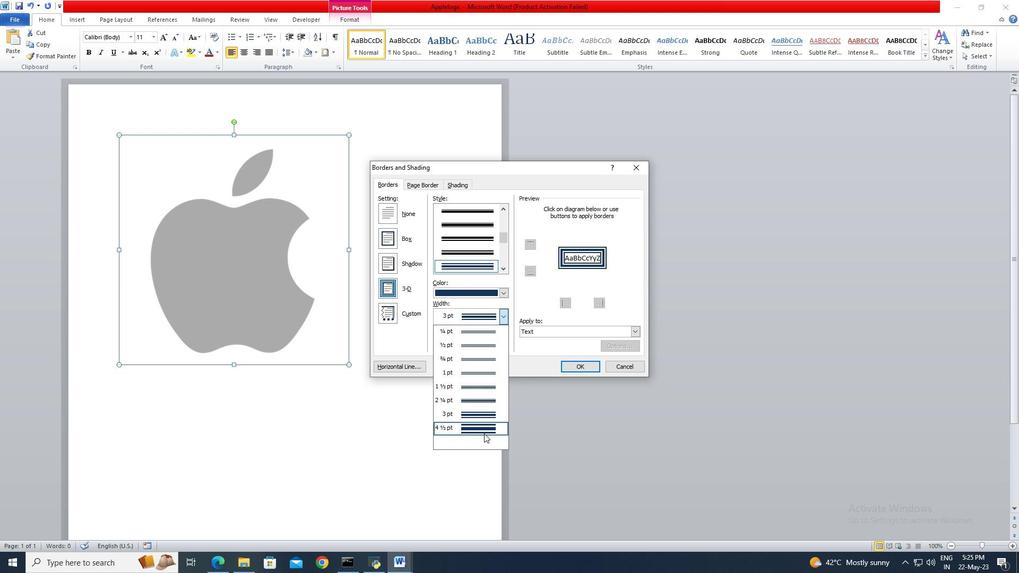 
Action: Mouse scrolled (484, 433) with delta (0, 0)
Screenshot: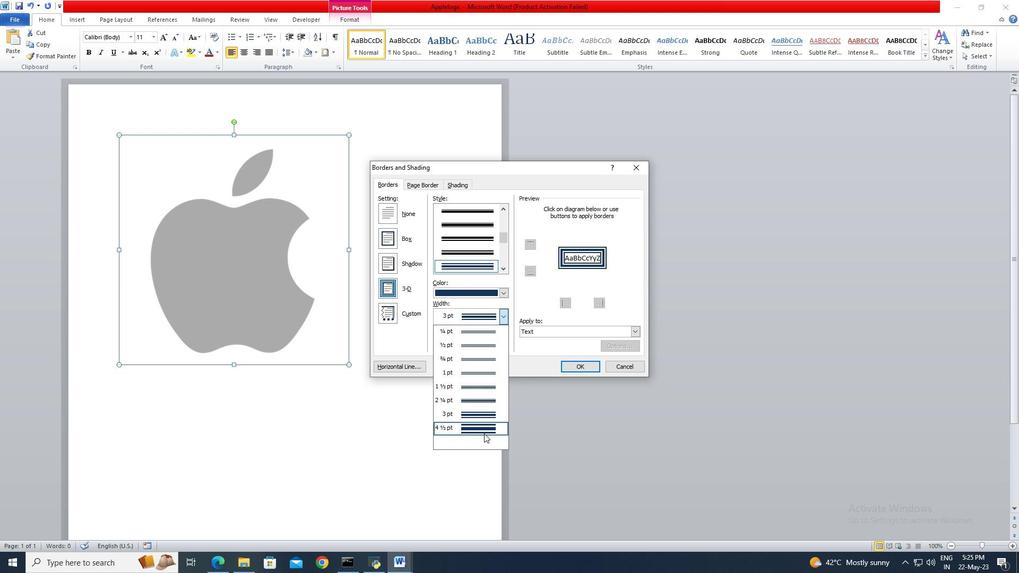 
Action: Mouse moved to (583, 370)
Screenshot: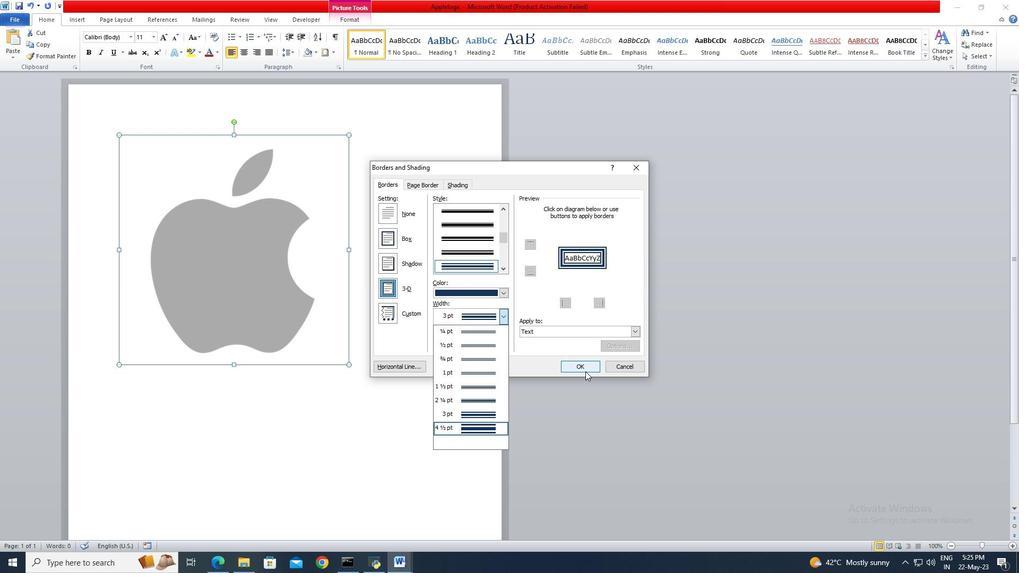 
Action: Mouse pressed left at (583, 370)
Screenshot: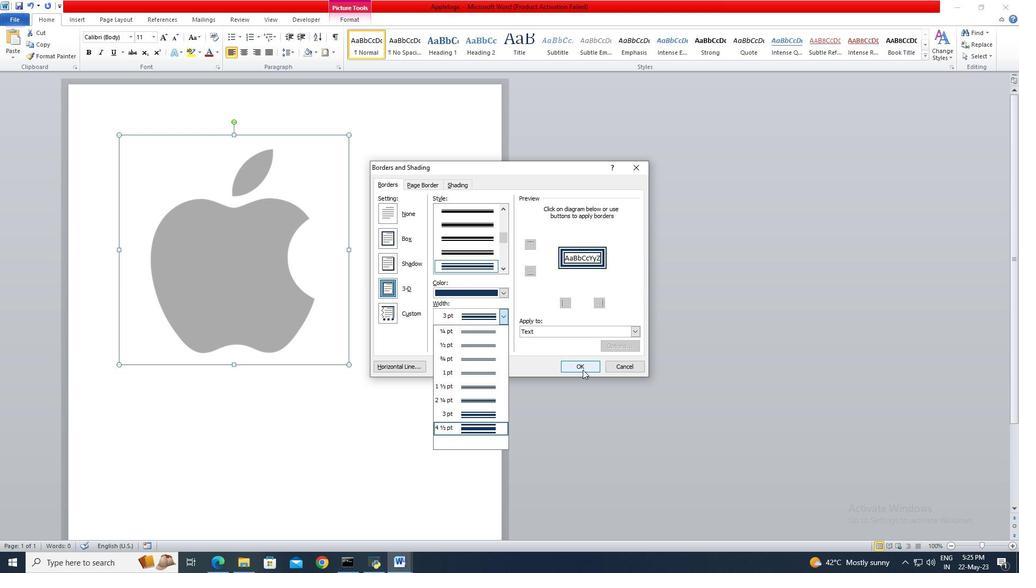 
